 Task: Log work in the project ChainTech for the issue 'Integrate a new video recording feature into an existing mobile application to enhance user-generated content and social sharing' spent time as '5w 6d 11h 18m' and remaining time as '6w 5d 12h 5m' and add a flag. Now add the issue to the epic 'IT governance framework implementation'. Log work in the project ChainTech for the issue 'Develop a new tool for automated testing of web application load testing and performance under high traffic conditions' spent time as '2w 6d 12h 32m' and remaining time as '6w 2d 15h 37m' and clone the issue. Now add the issue to the epic 'Cloud disaster recovery'
Action: Mouse moved to (189, 51)
Screenshot: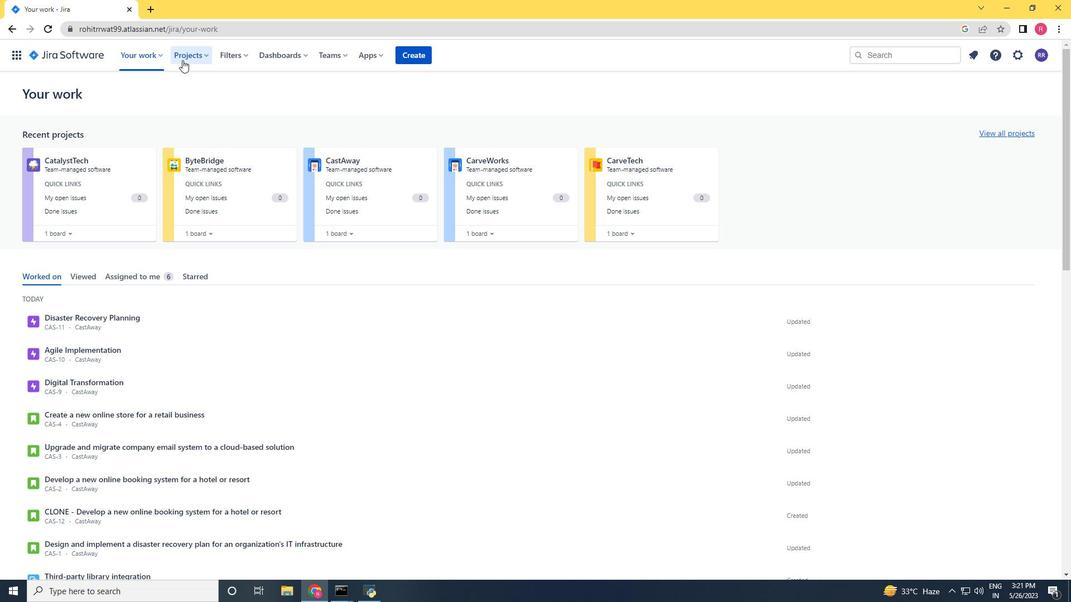 
Action: Mouse pressed left at (189, 51)
Screenshot: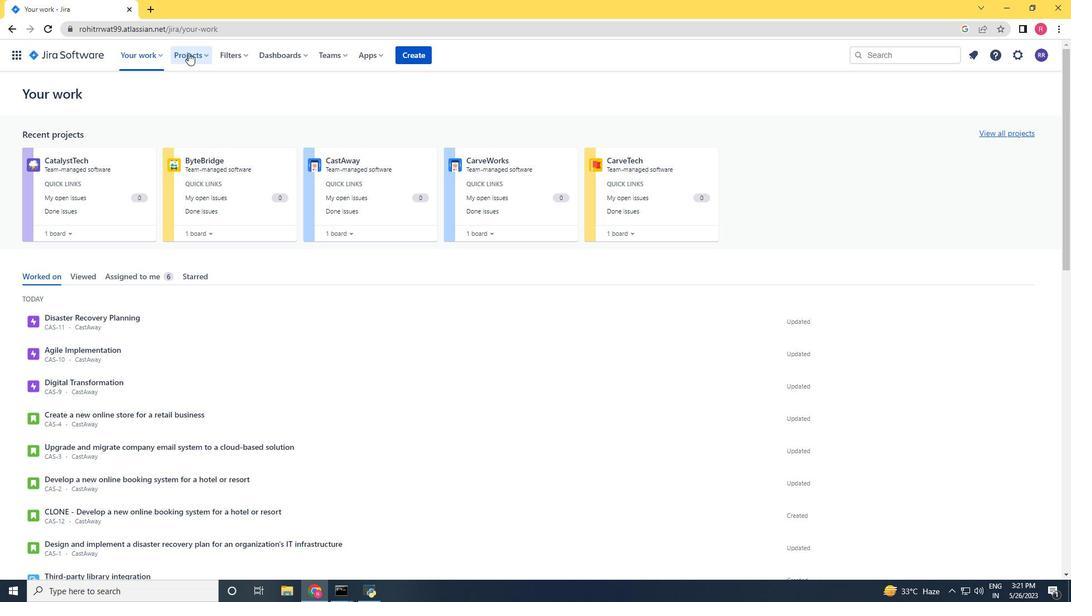 
Action: Mouse moved to (207, 98)
Screenshot: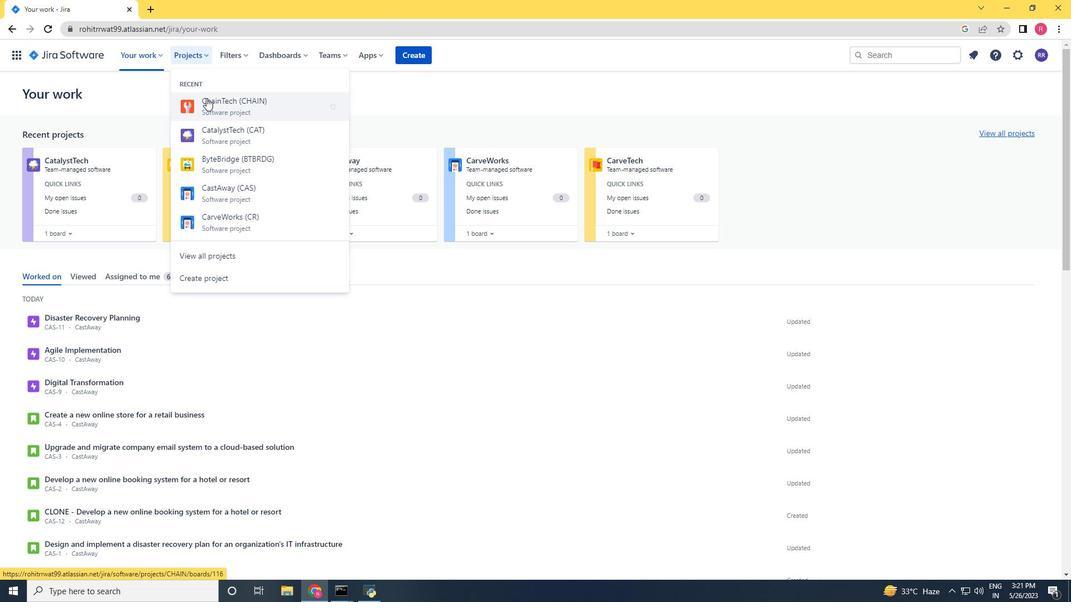 
Action: Mouse pressed left at (207, 98)
Screenshot: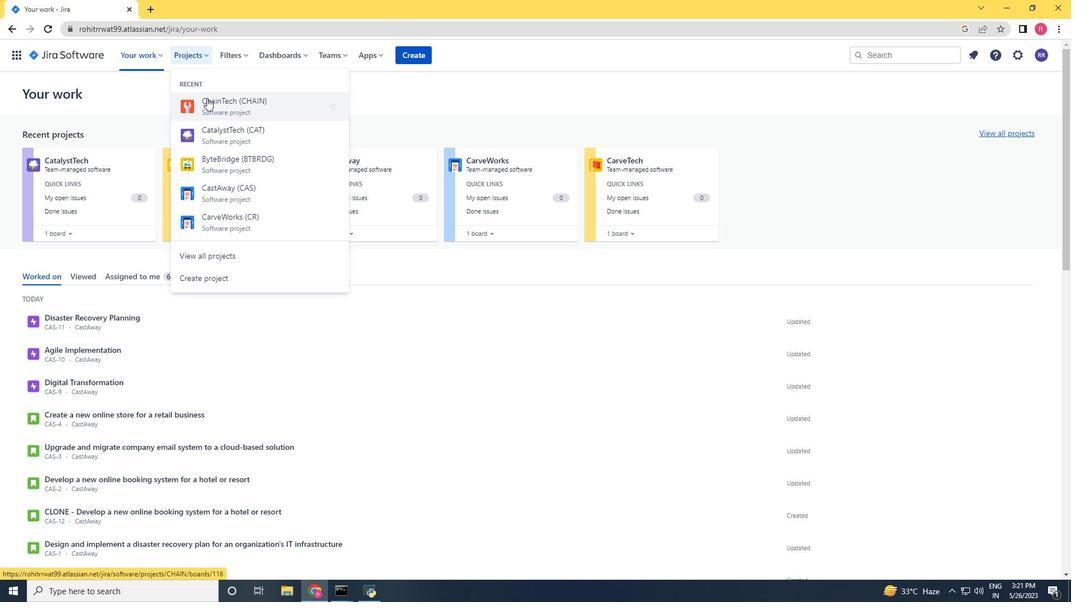 
Action: Mouse moved to (58, 169)
Screenshot: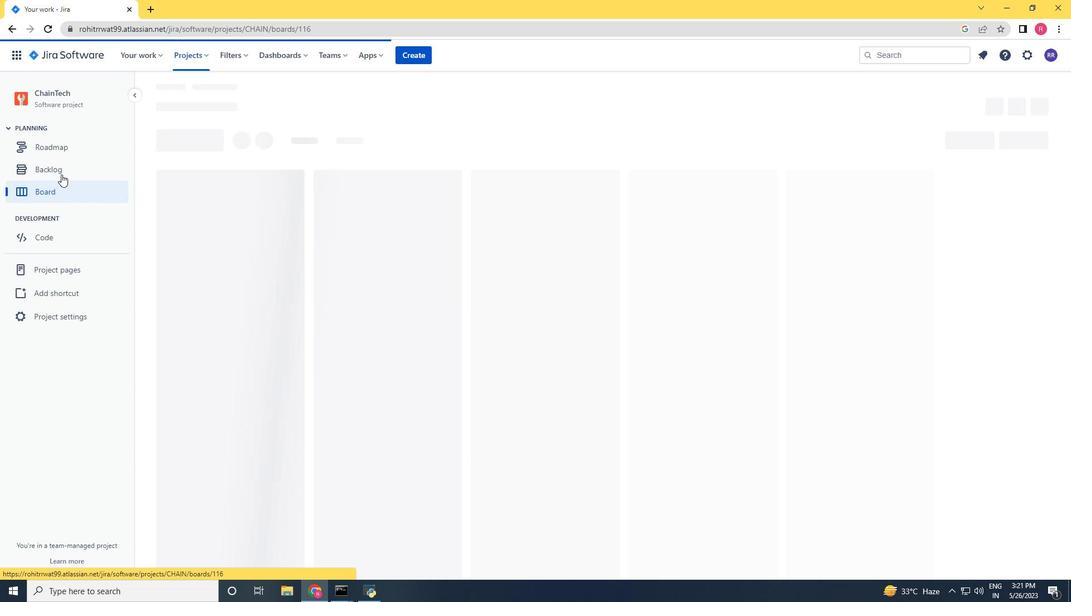
Action: Mouse pressed left at (58, 169)
Screenshot: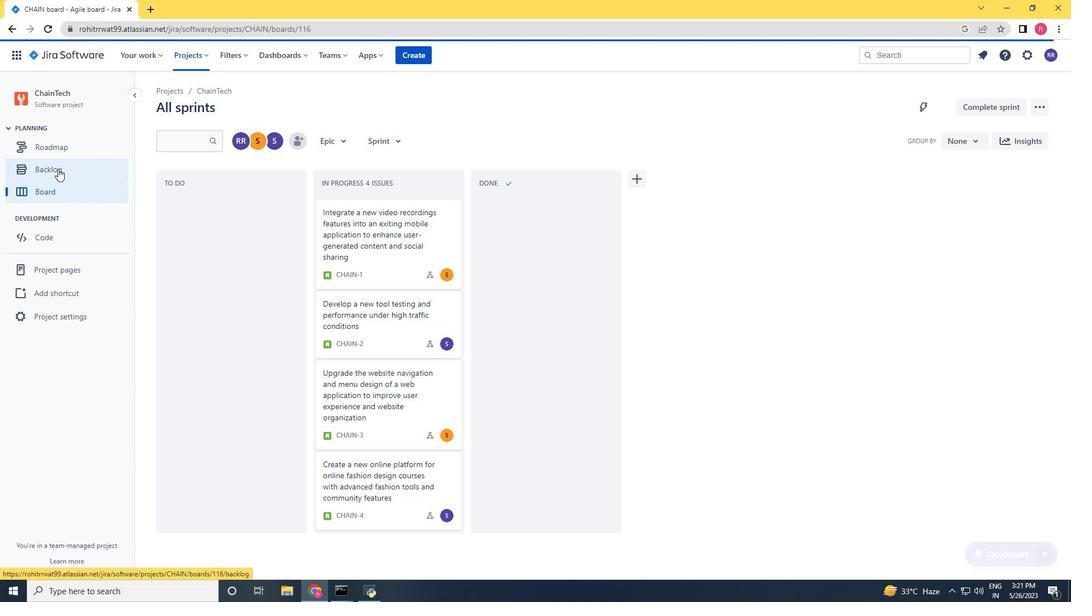 
Action: Mouse moved to (888, 198)
Screenshot: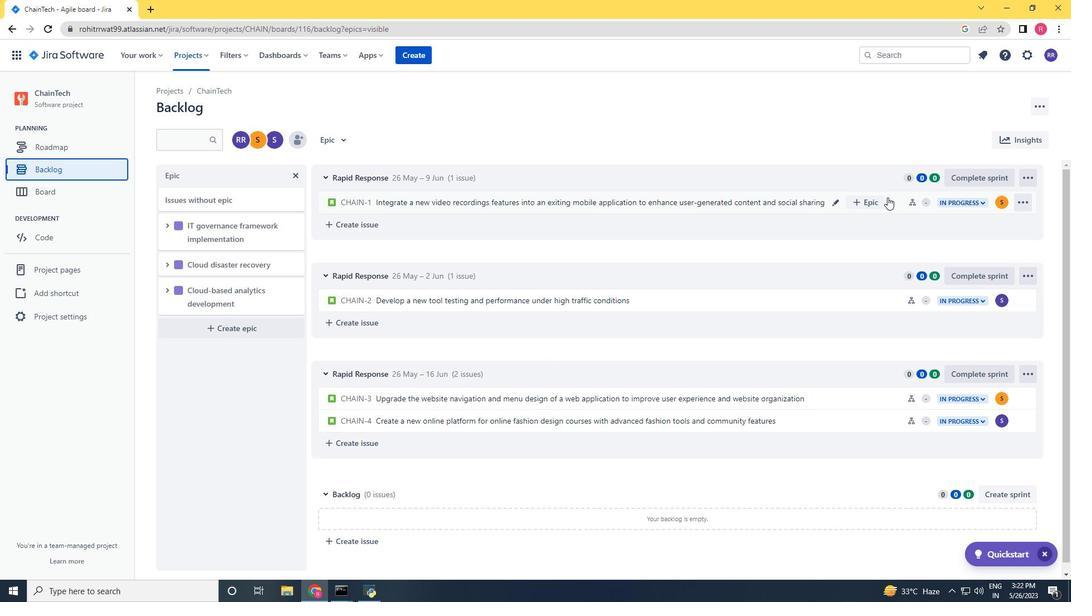 
Action: Mouse pressed left at (888, 198)
Screenshot: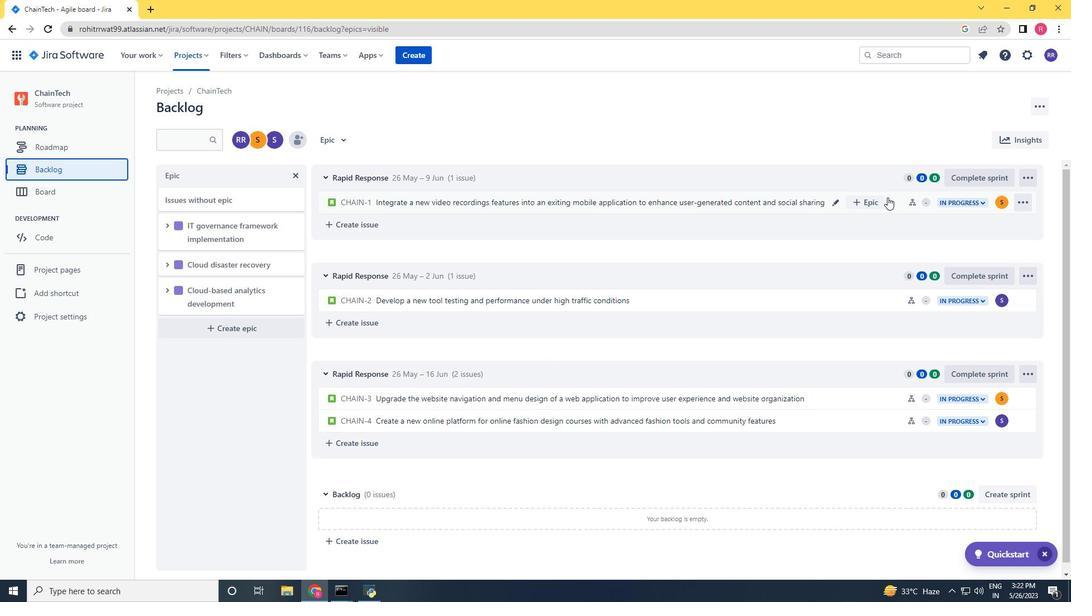 
Action: Mouse moved to (987, 315)
Screenshot: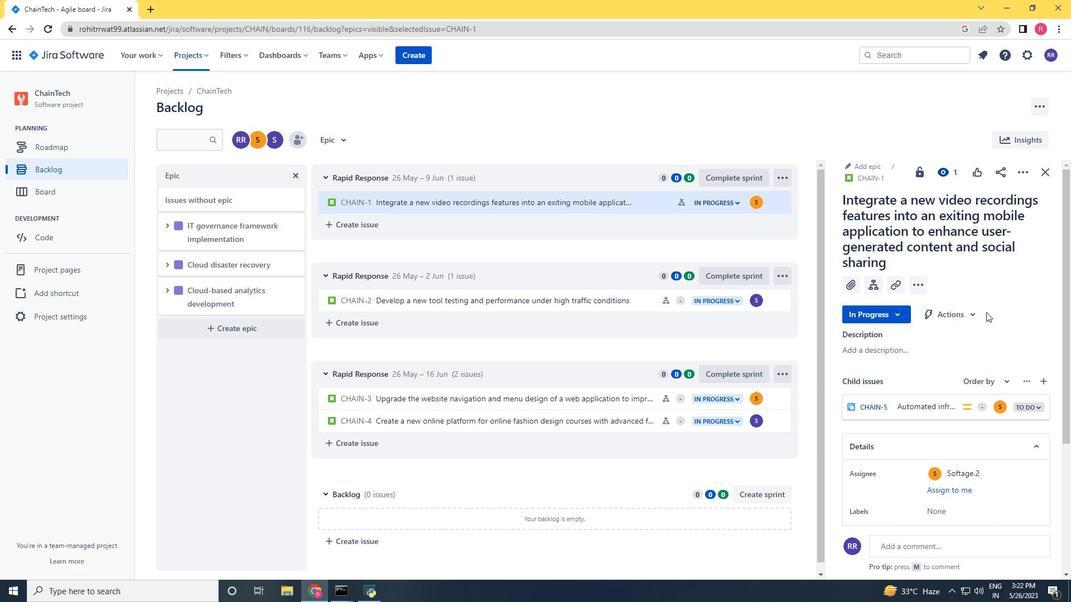 
Action: Mouse scrolled (987, 314) with delta (0, 0)
Screenshot: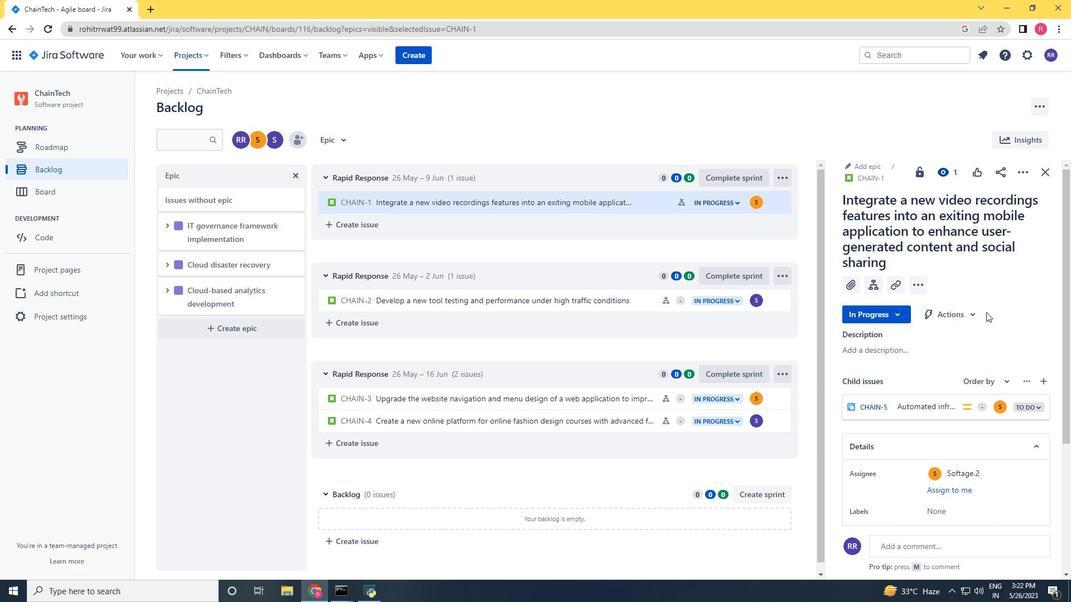 
Action: Mouse moved to (987, 316)
Screenshot: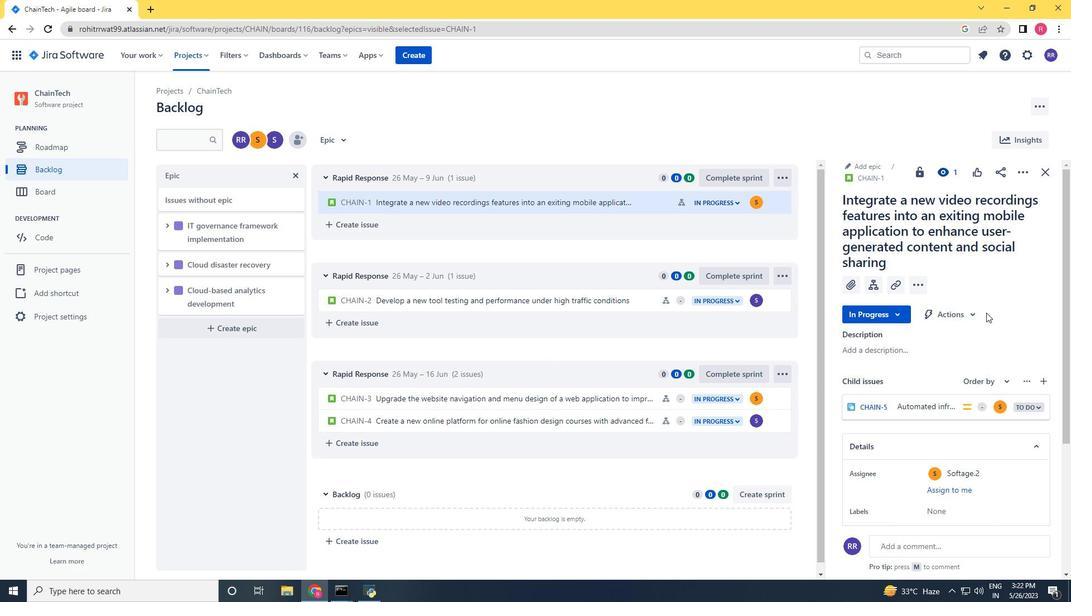 
Action: Mouse scrolled (987, 315) with delta (0, 0)
Screenshot: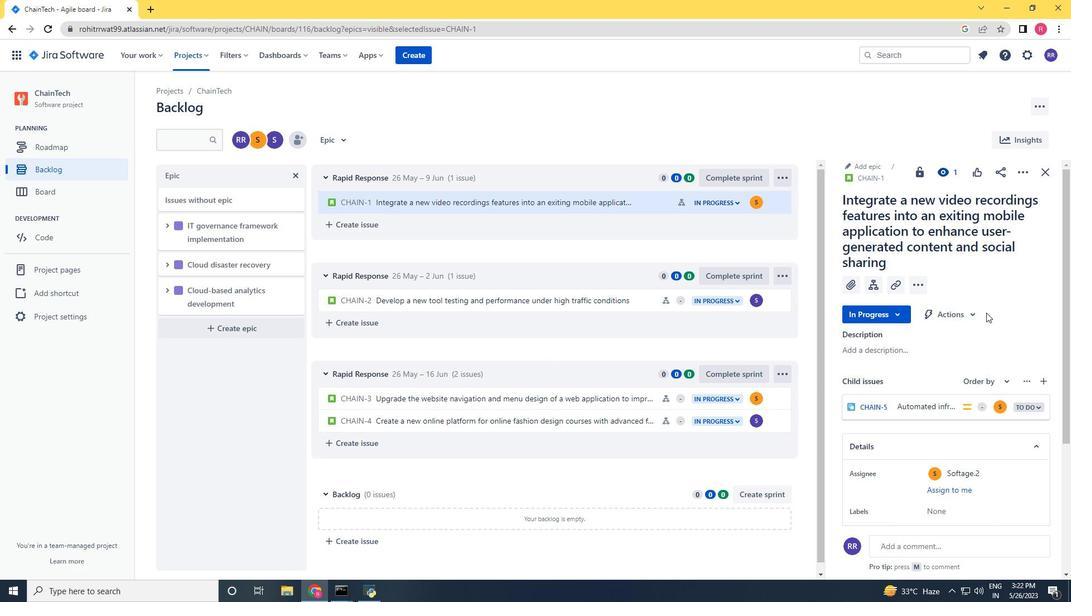 
Action: Mouse scrolled (987, 315) with delta (0, 0)
Screenshot: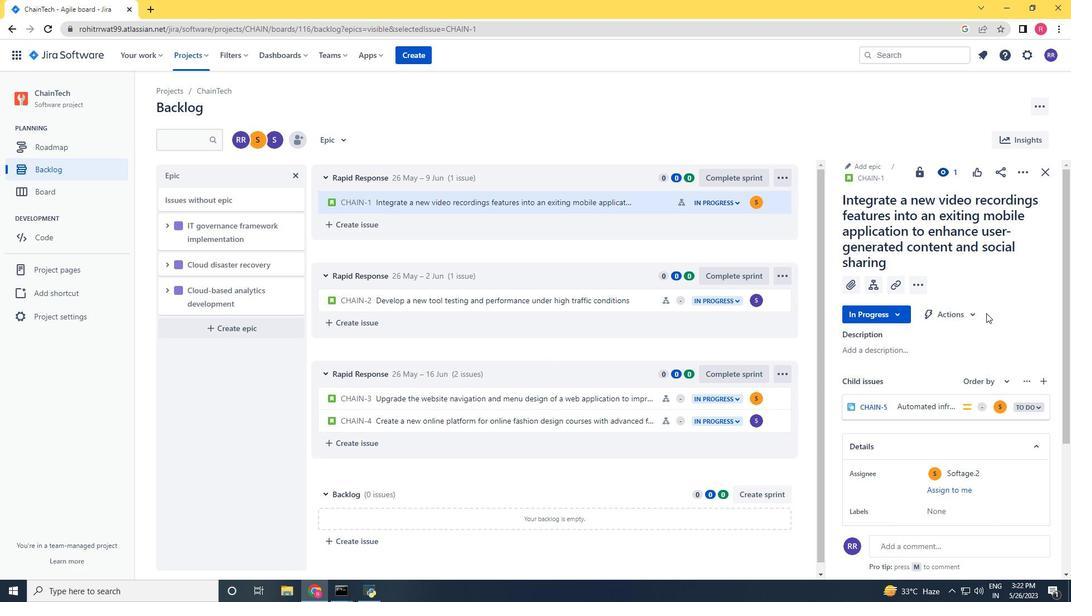 
Action: Mouse scrolled (987, 315) with delta (0, 0)
Screenshot: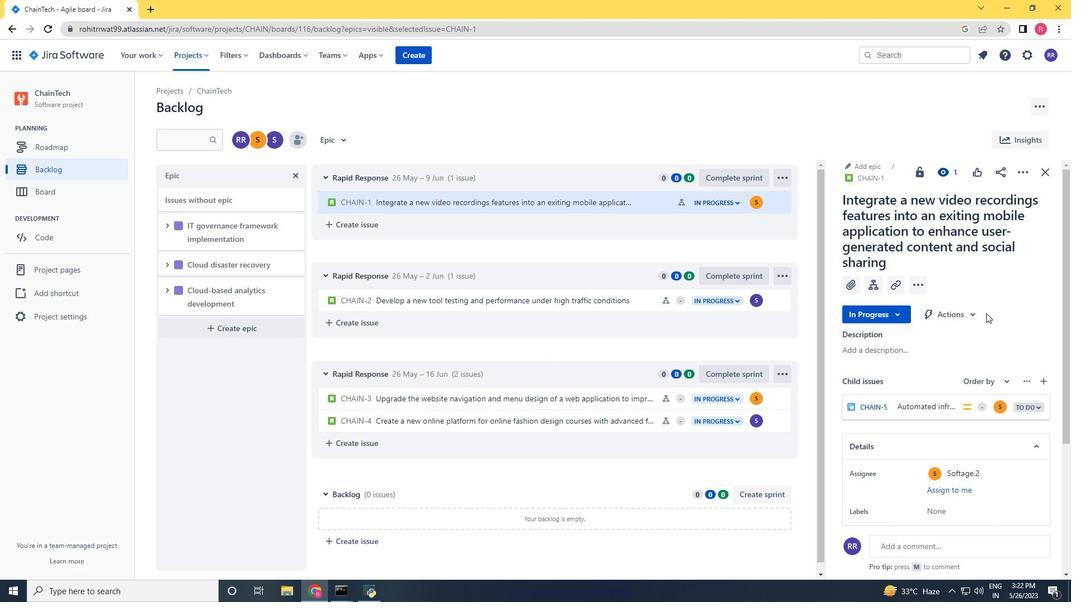 
Action: Mouse scrolled (987, 315) with delta (0, 0)
Screenshot: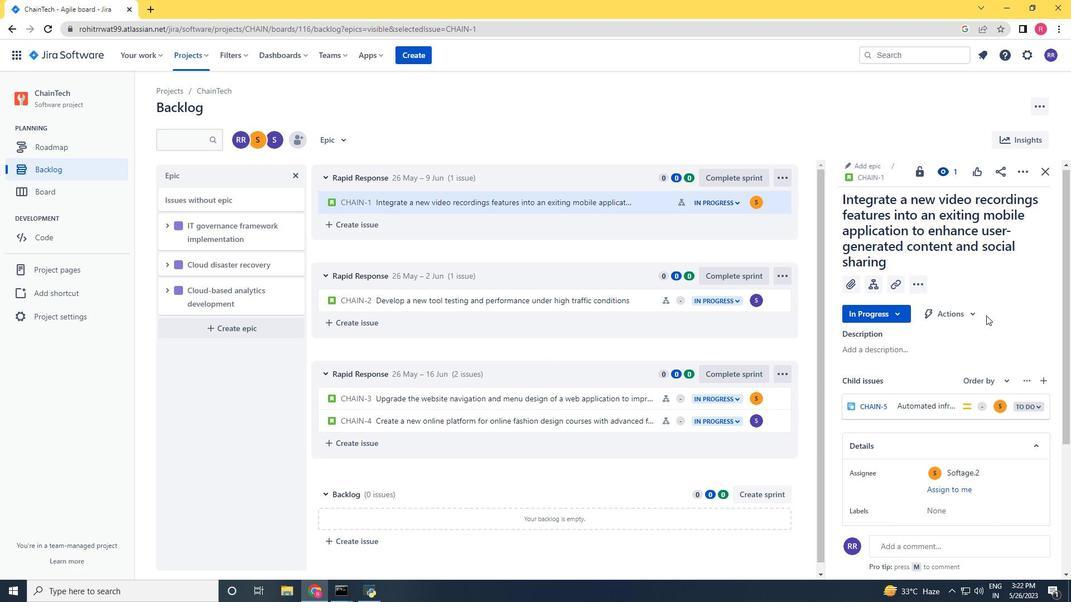 
Action: Mouse moved to (1019, 457)
Screenshot: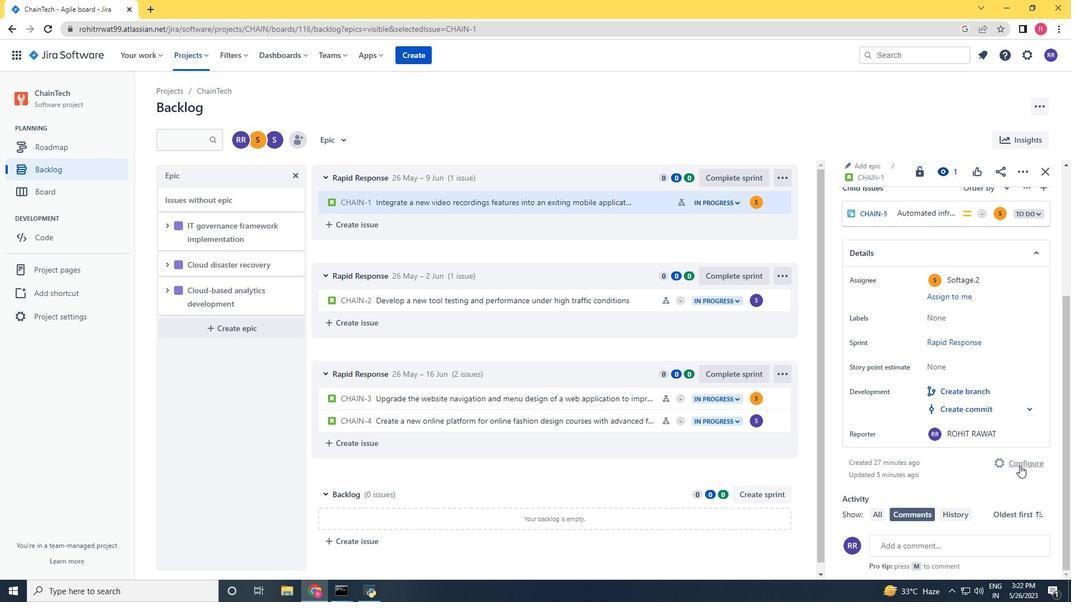 
Action: Mouse pressed left at (1019, 457)
Screenshot: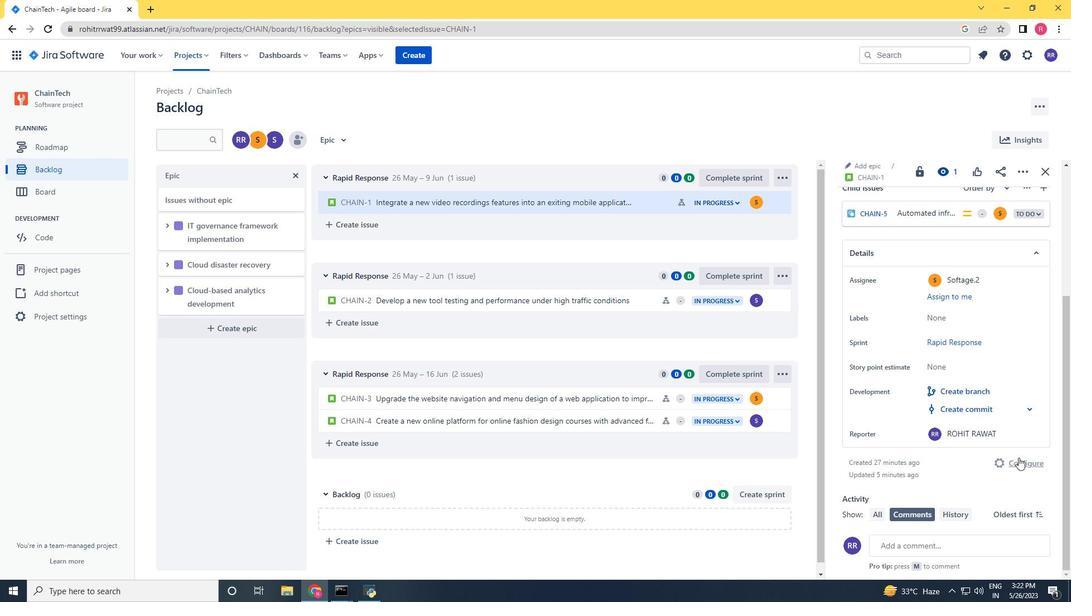 
Action: Mouse moved to (924, 381)
Screenshot: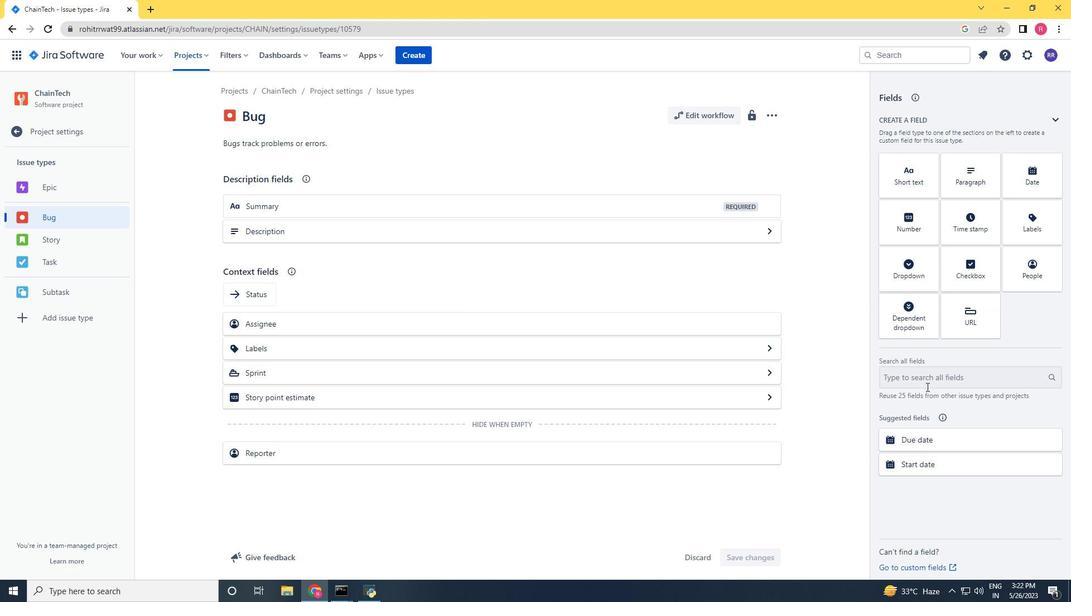 
Action: Mouse pressed left at (924, 381)
Screenshot: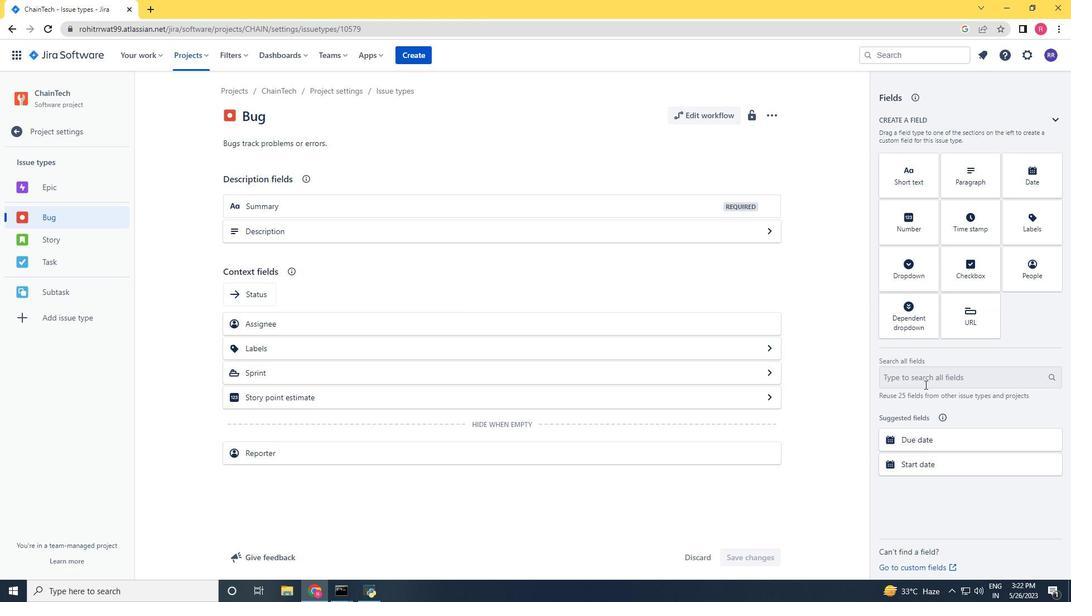
Action: Key pressed time
Screenshot: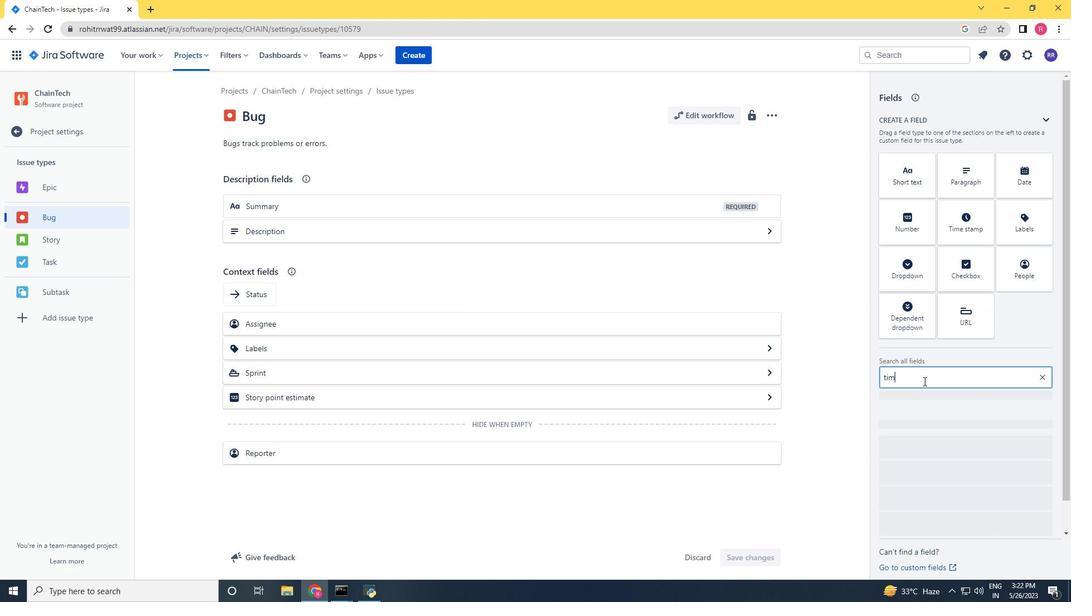
Action: Mouse moved to (973, 444)
Screenshot: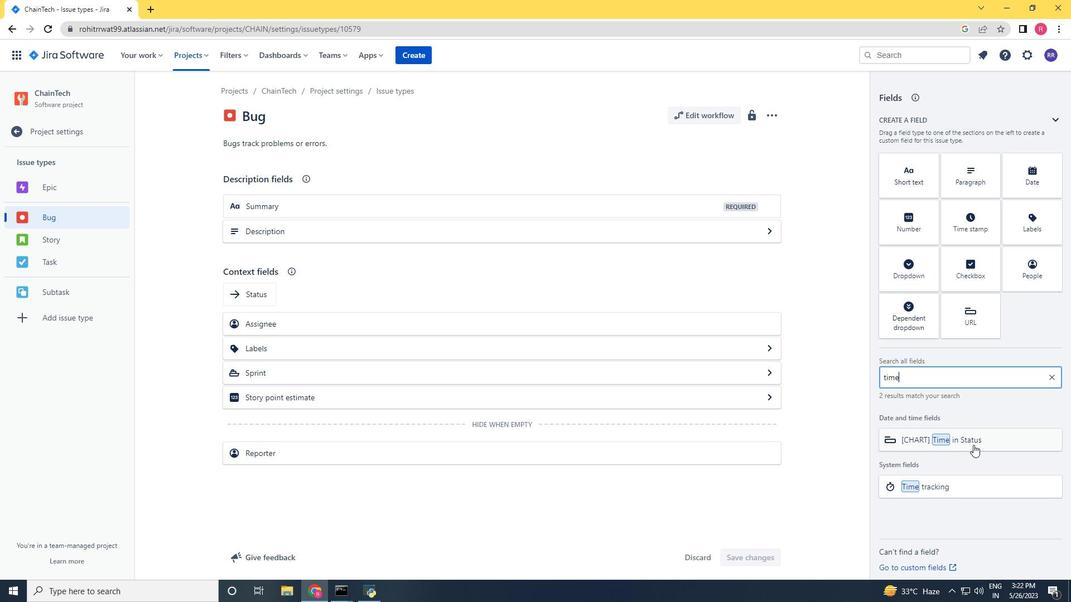 
Action: Mouse pressed left at (973, 444)
Screenshot: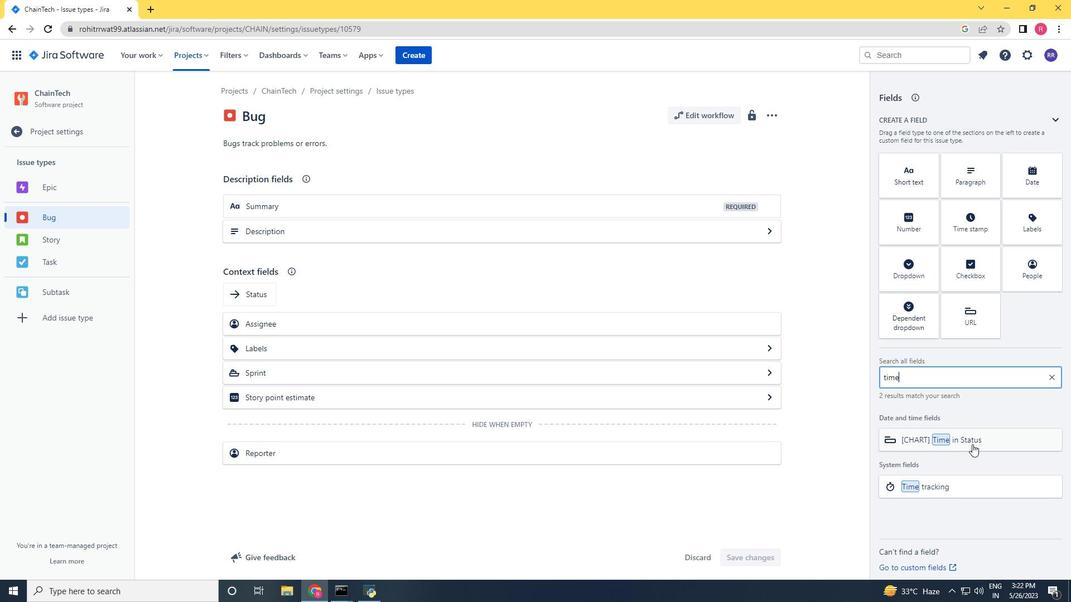
Action: Mouse moved to (914, 442)
Screenshot: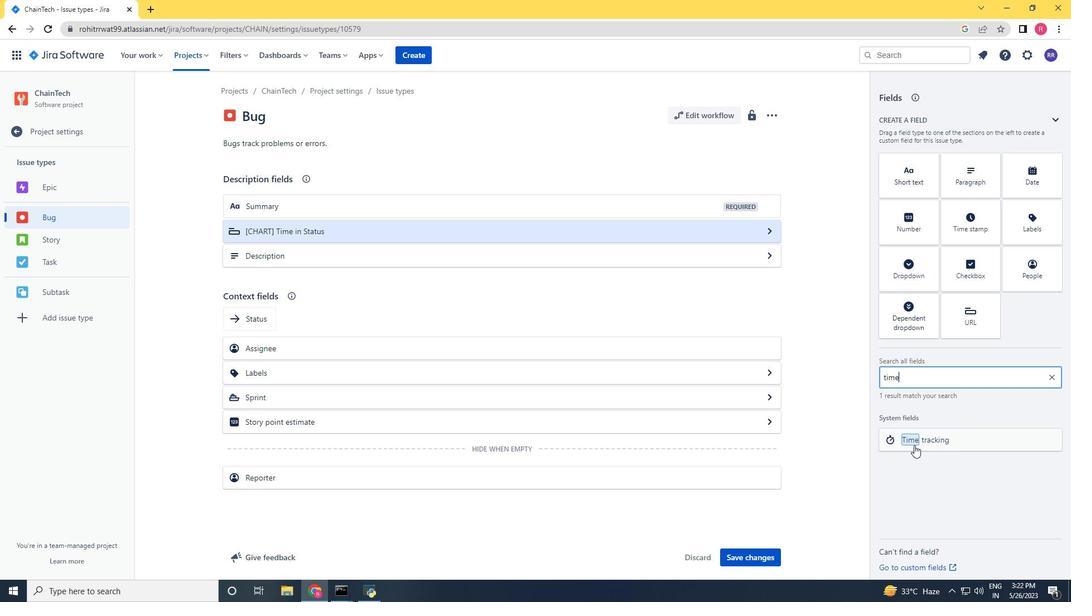 
Action: Mouse pressed left at (914, 442)
Screenshot: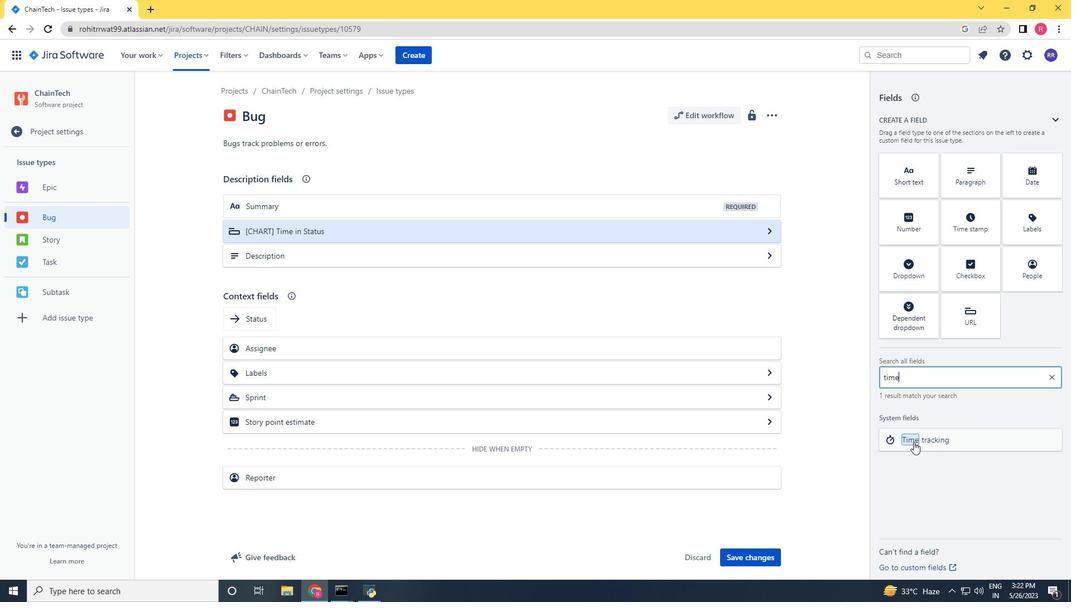 
Action: Mouse moved to (350, 236)
Screenshot: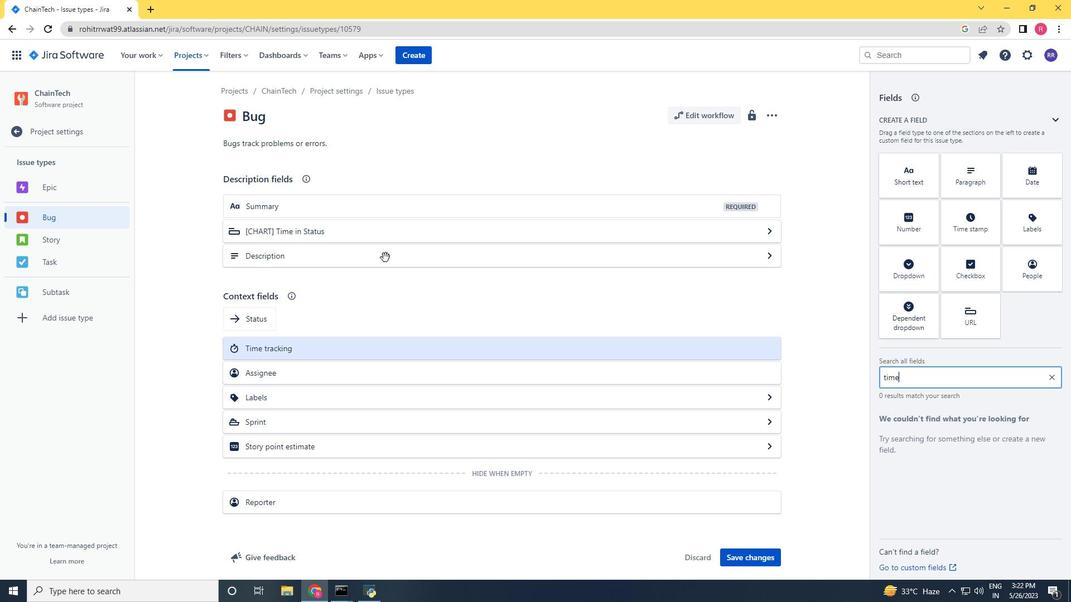 
Action: Mouse pressed left at (350, 236)
Screenshot: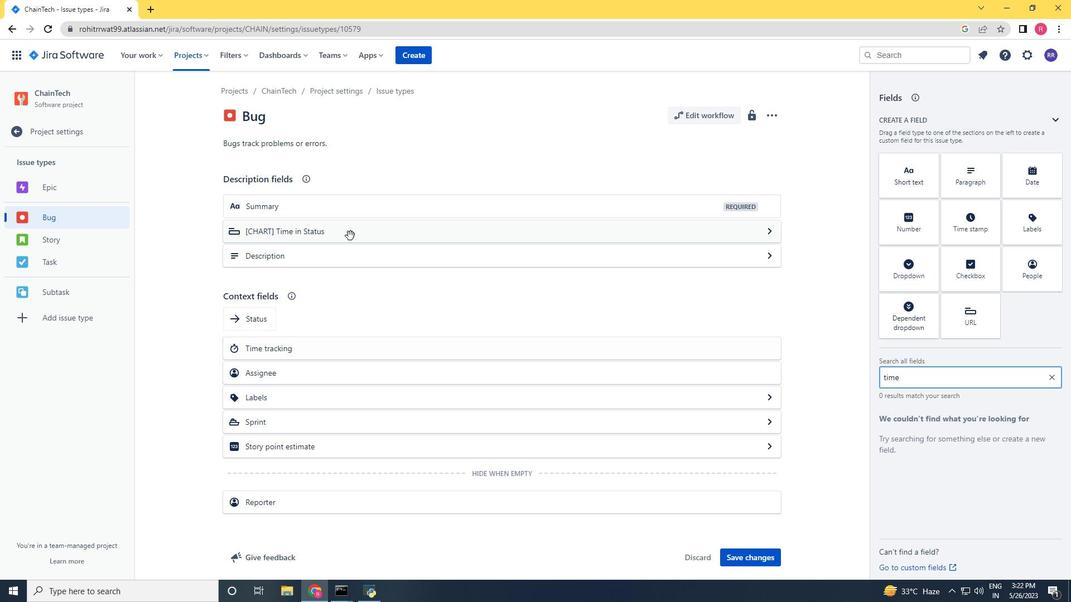 
Action: Mouse moved to (683, 261)
Screenshot: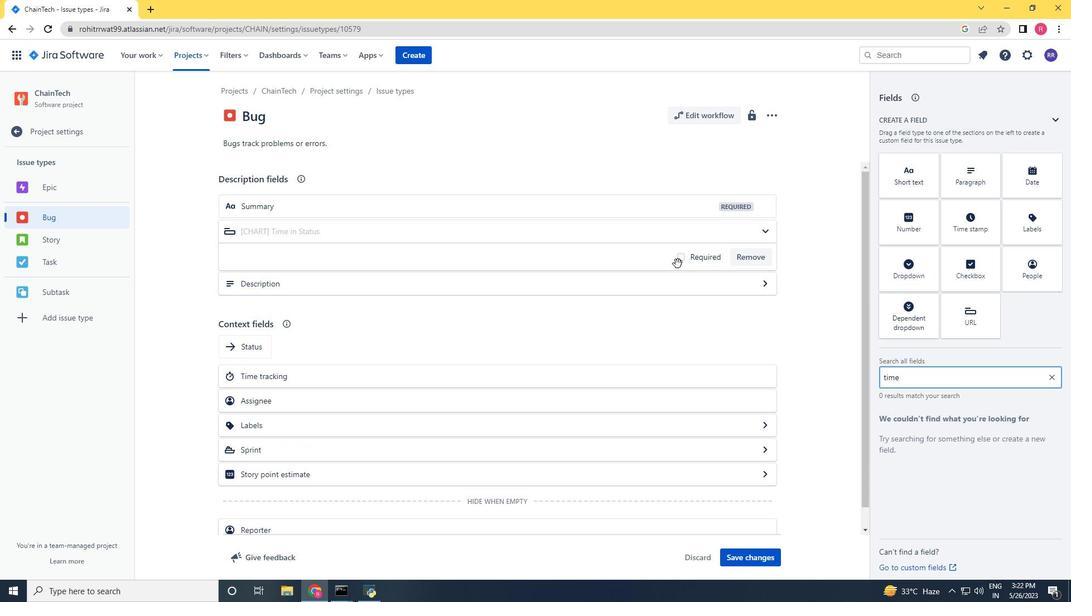 
Action: Mouse pressed left at (683, 261)
Screenshot: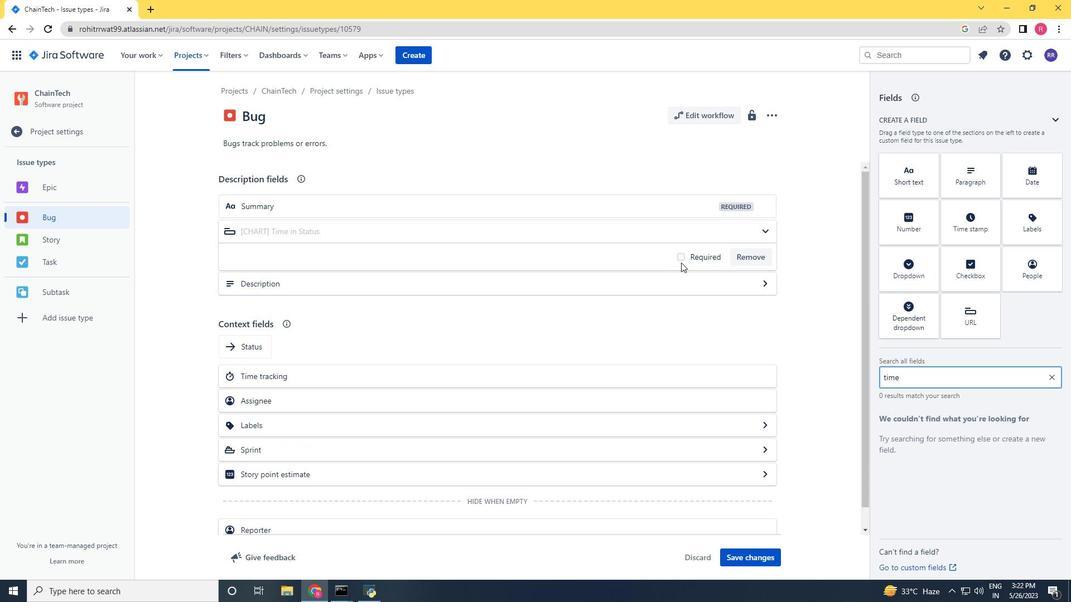 
Action: Mouse moved to (768, 562)
Screenshot: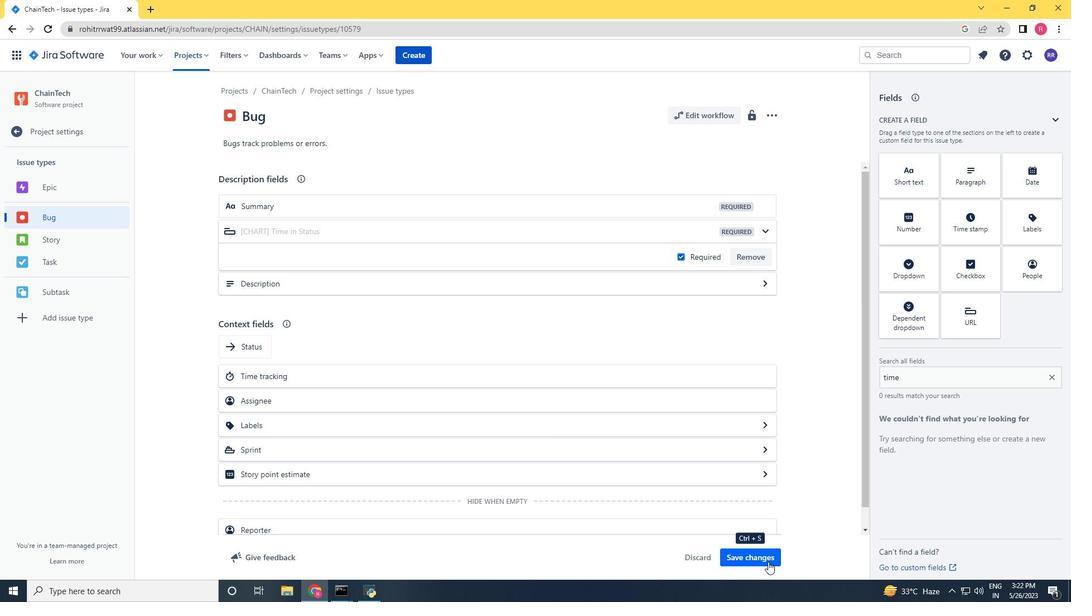 
Action: Mouse pressed left at (768, 562)
Screenshot: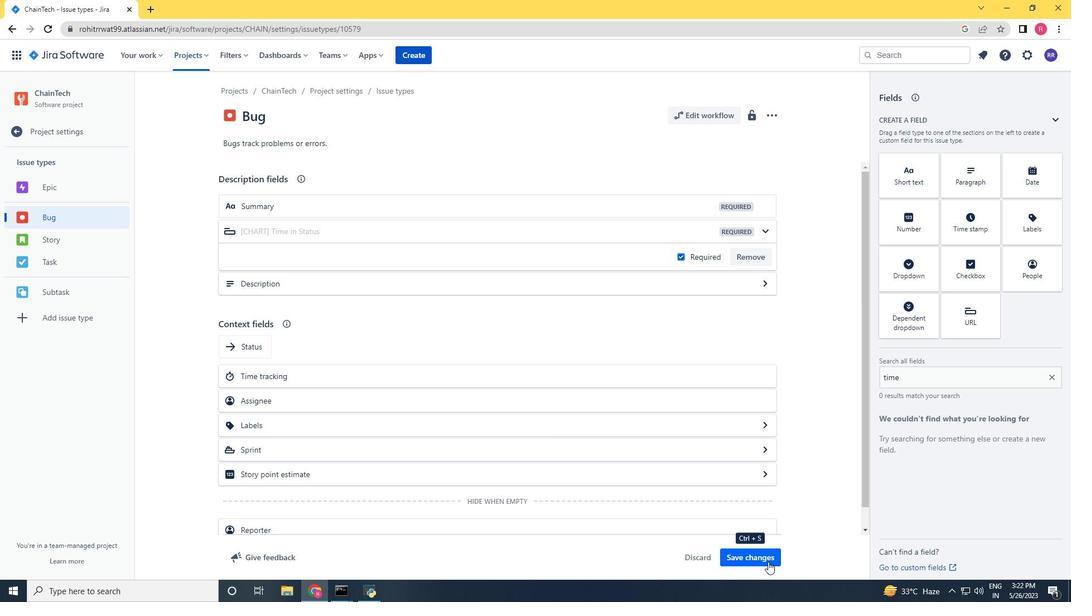 
Action: Mouse moved to (60, 240)
Screenshot: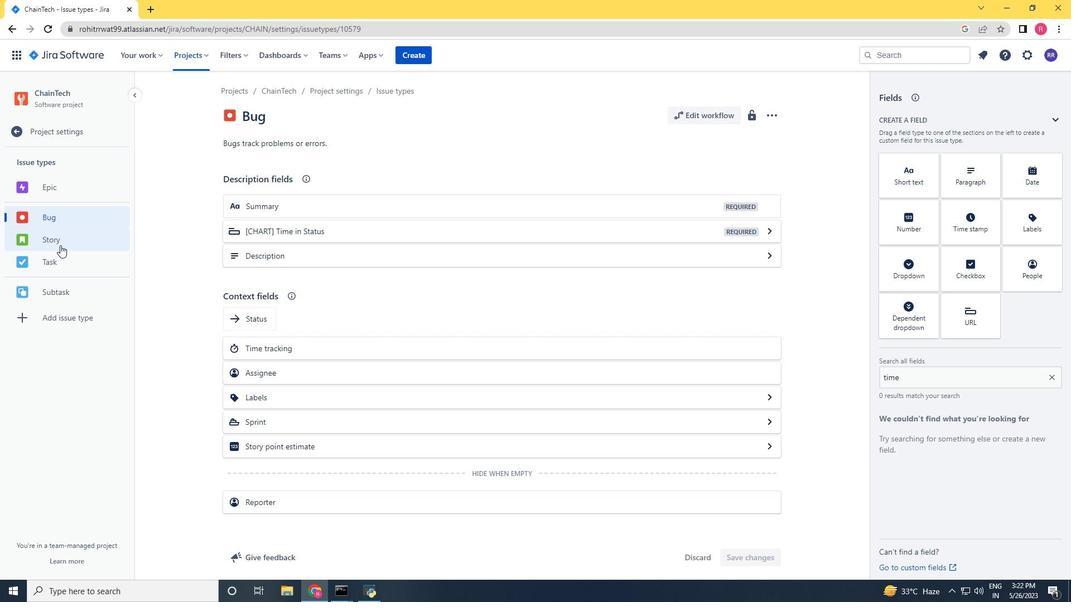 
Action: Mouse pressed left at (60, 240)
Screenshot: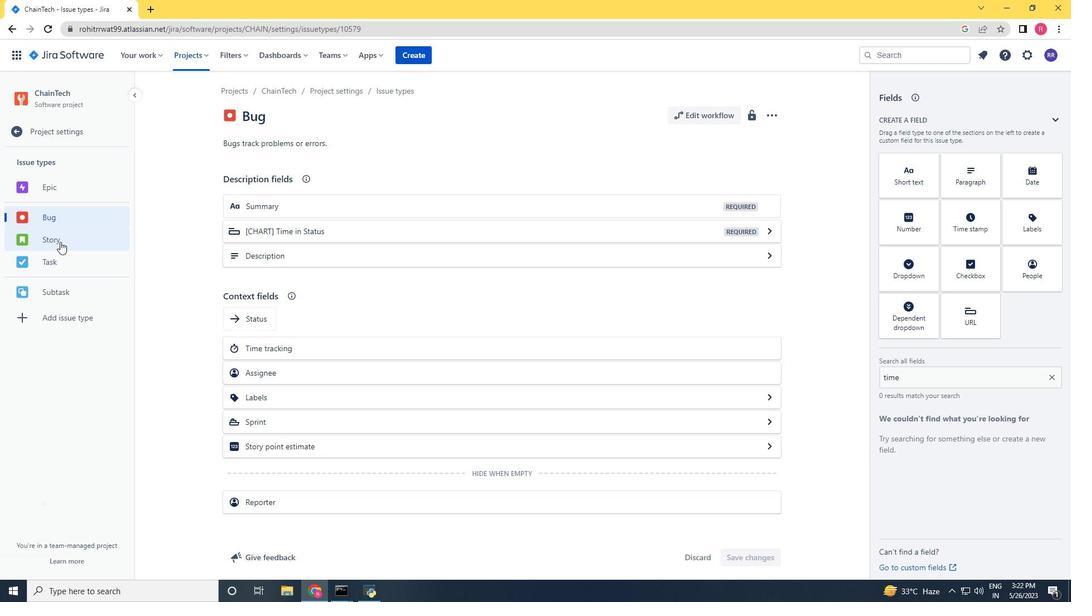 
Action: Mouse moved to (969, 371)
Screenshot: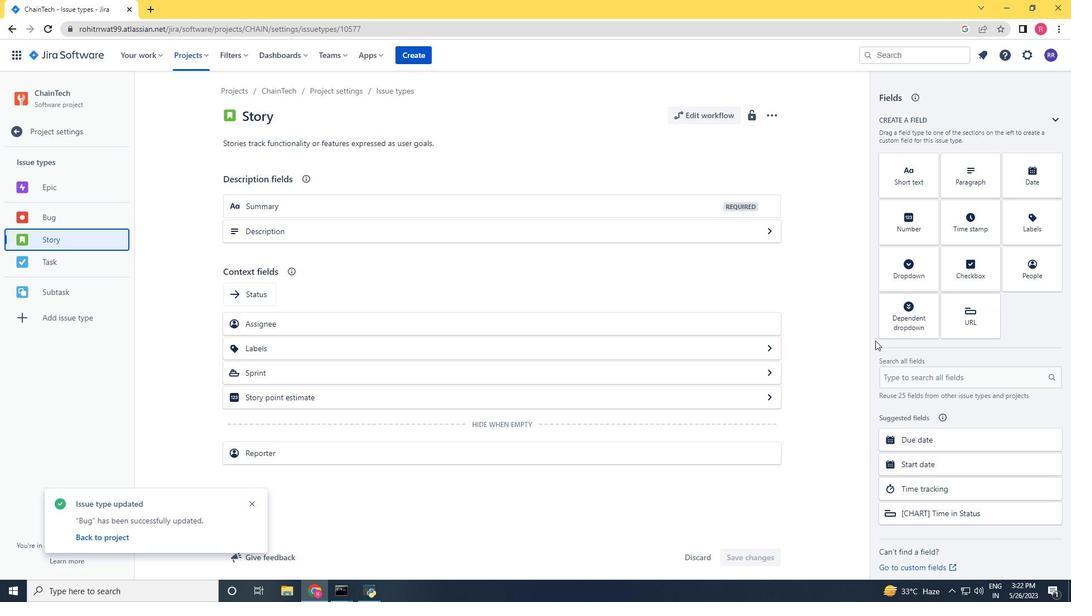 
Action: Mouse pressed left at (969, 371)
Screenshot: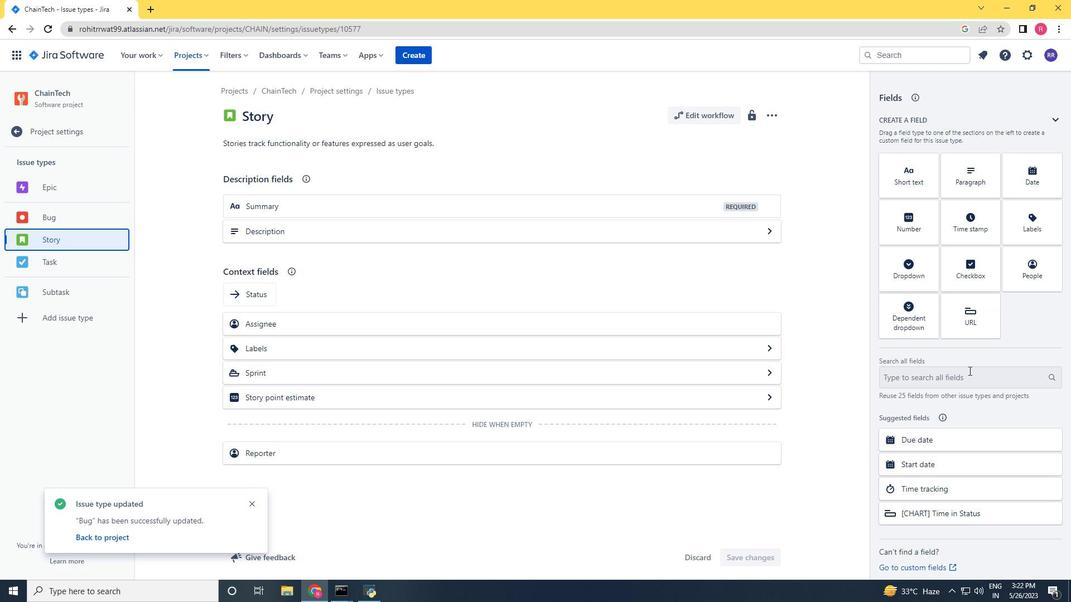 
Action: Key pressed time
Screenshot: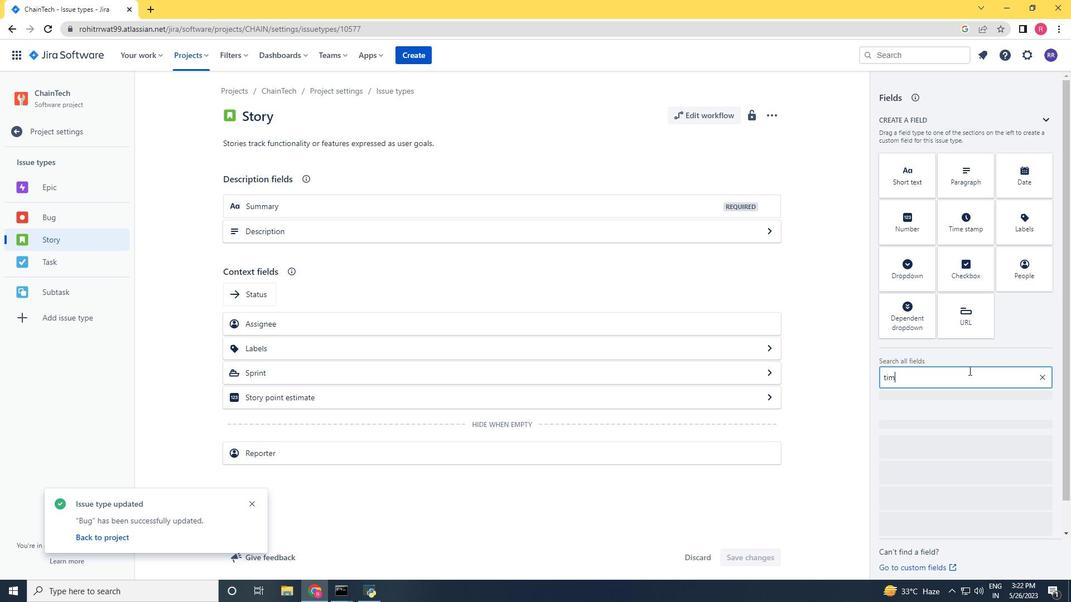 
Action: Mouse moved to (919, 428)
Screenshot: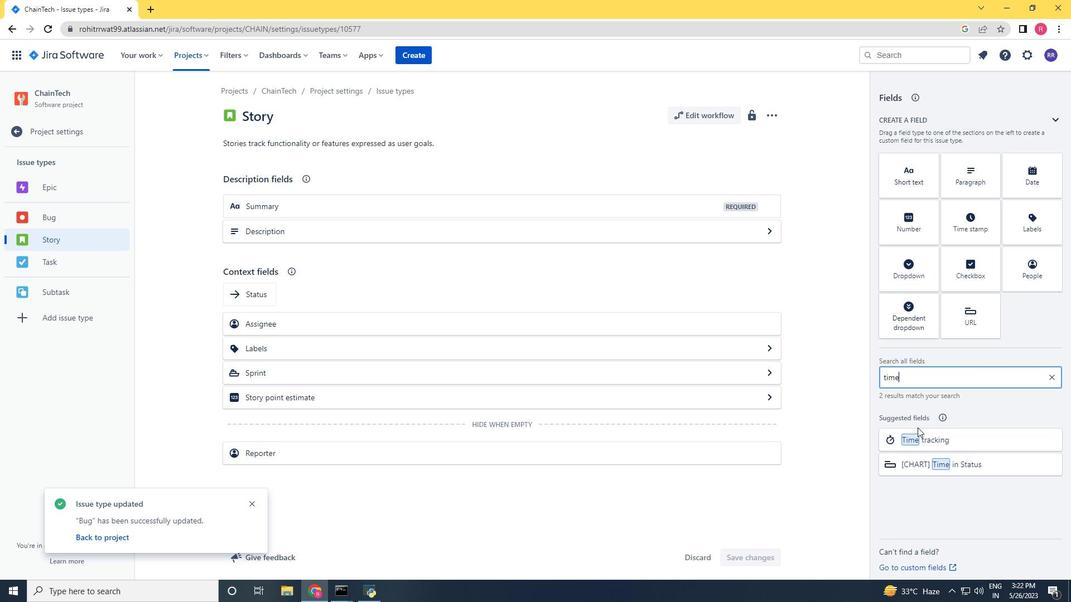 
Action: Mouse pressed left at (919, 428)
Screenshot: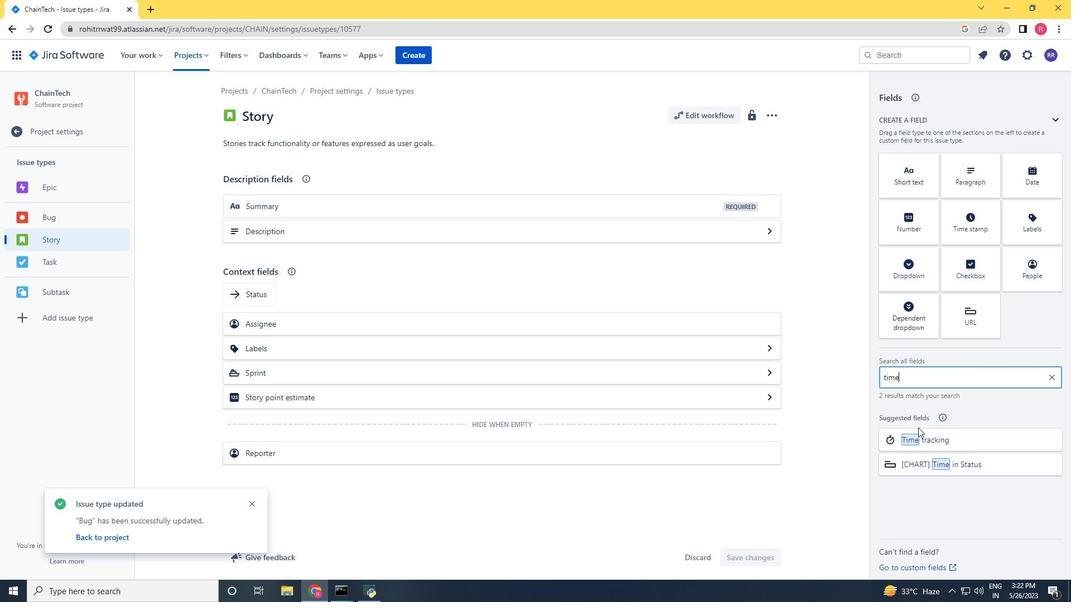 
Action: Mouse moved to (920, 433)
Screenshot: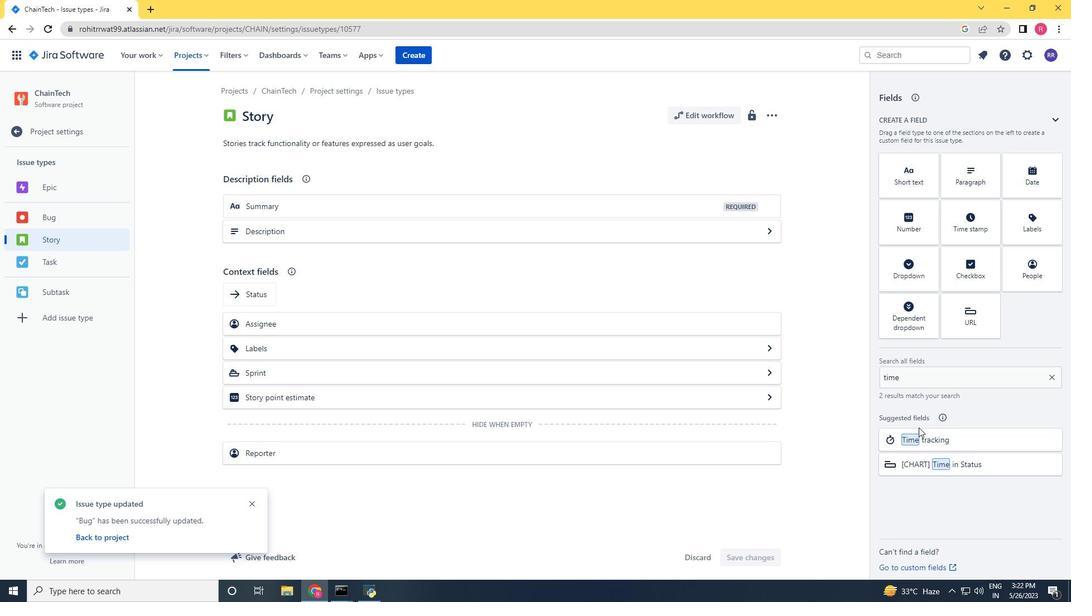 
Action: Mouse pressed left at (920, 433)
Screenshot: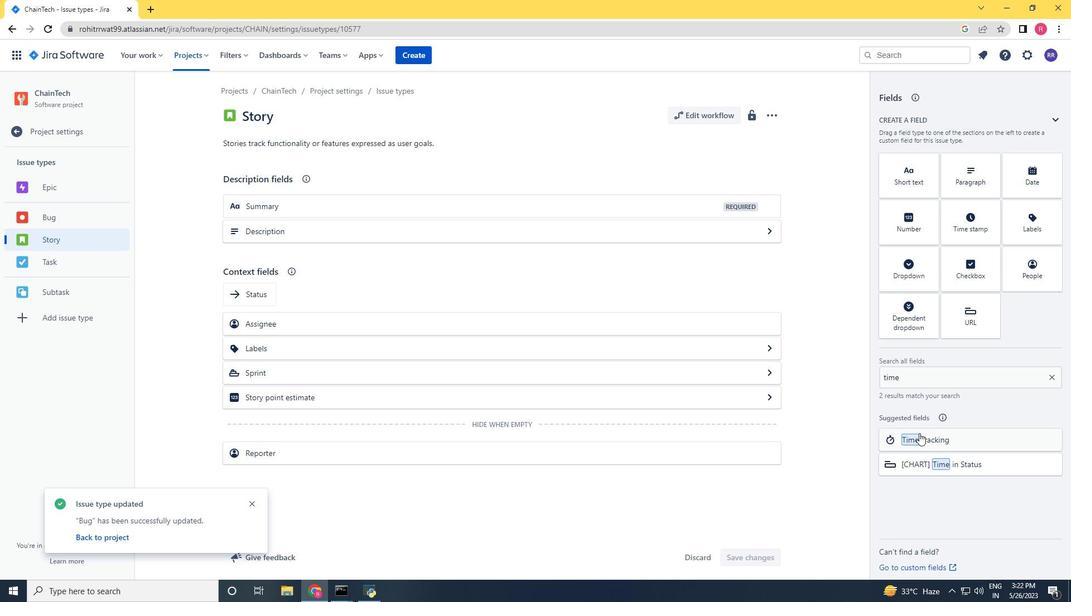 
Action: Mouse moved to (919, 444)
Screenshot: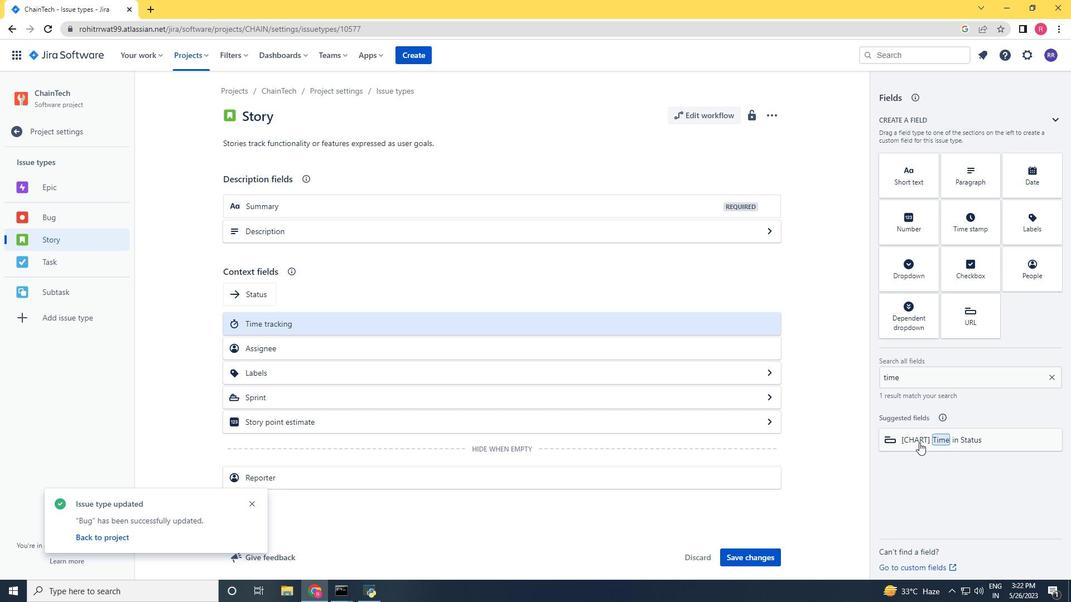 
Action: Mouse pressed left at (919, 444)
Screenshot: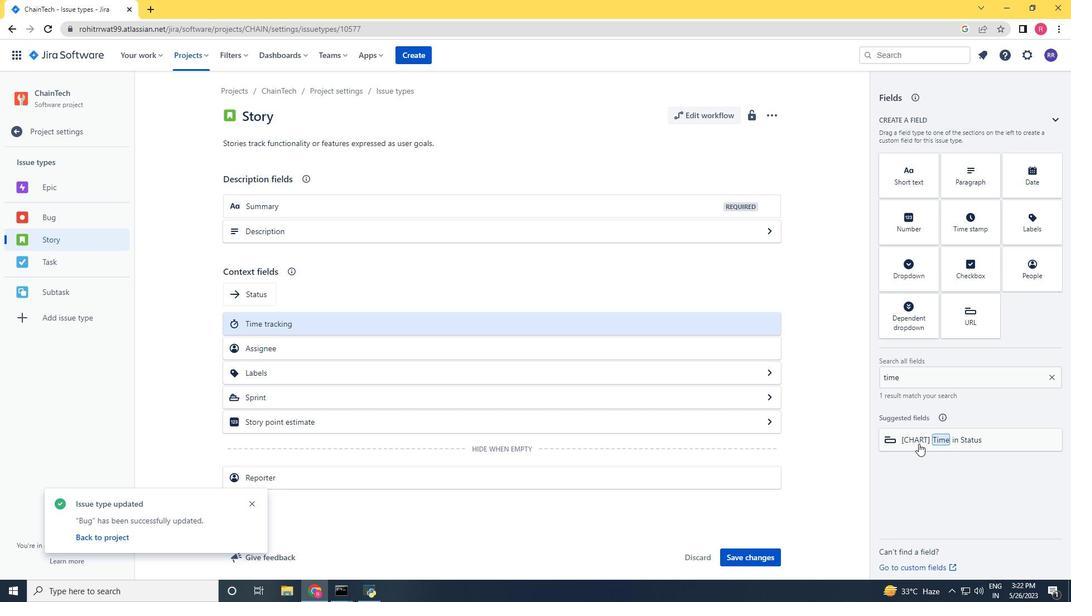 
Action: Mouse moved to (364, 238)
Screenshot: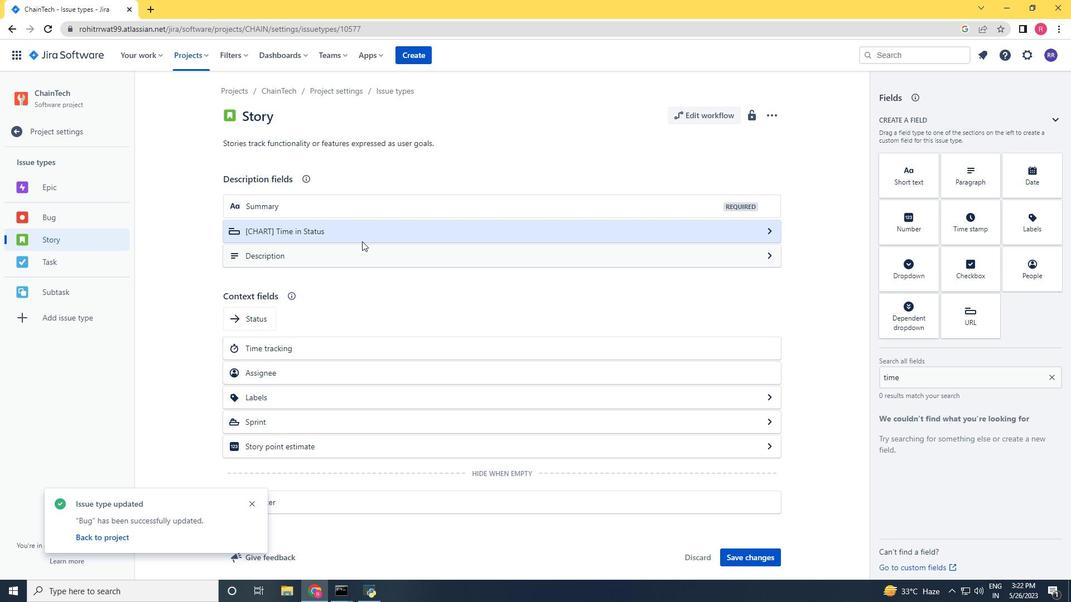 
Action: Mouse pressed left at (364, 238)
Screenshot: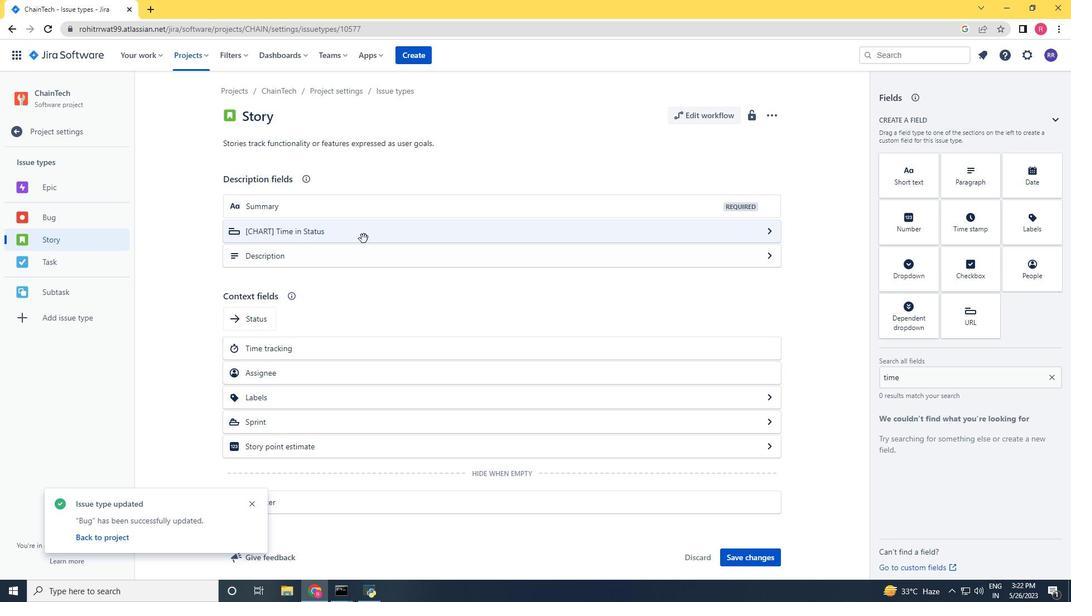
Action: Mouse moved to (692, 257)
Screenshot: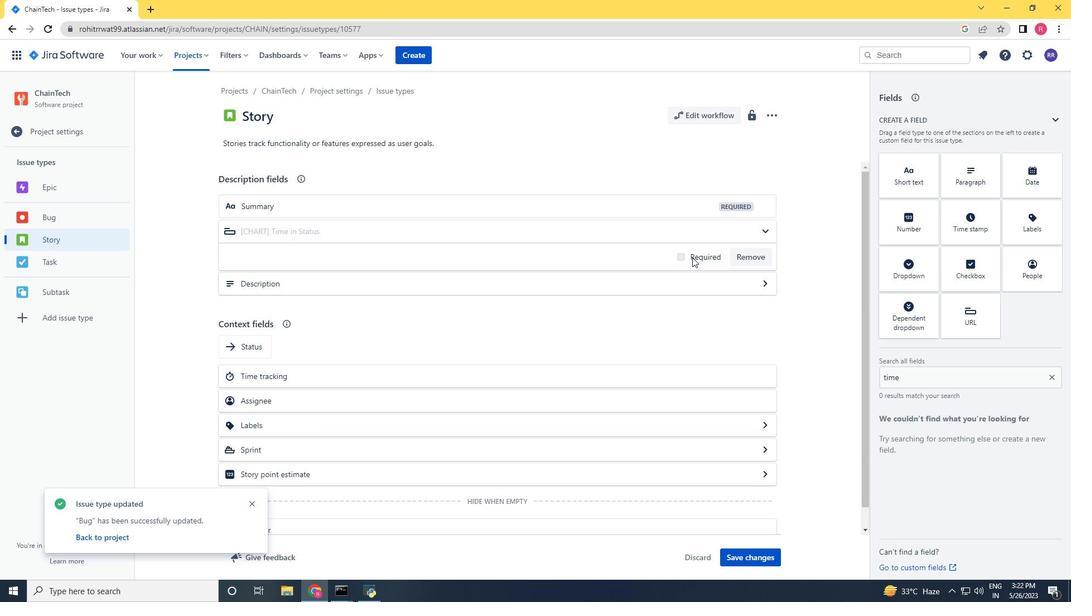 
Action: Mouse pressed left at (692, 257)
Screenshot: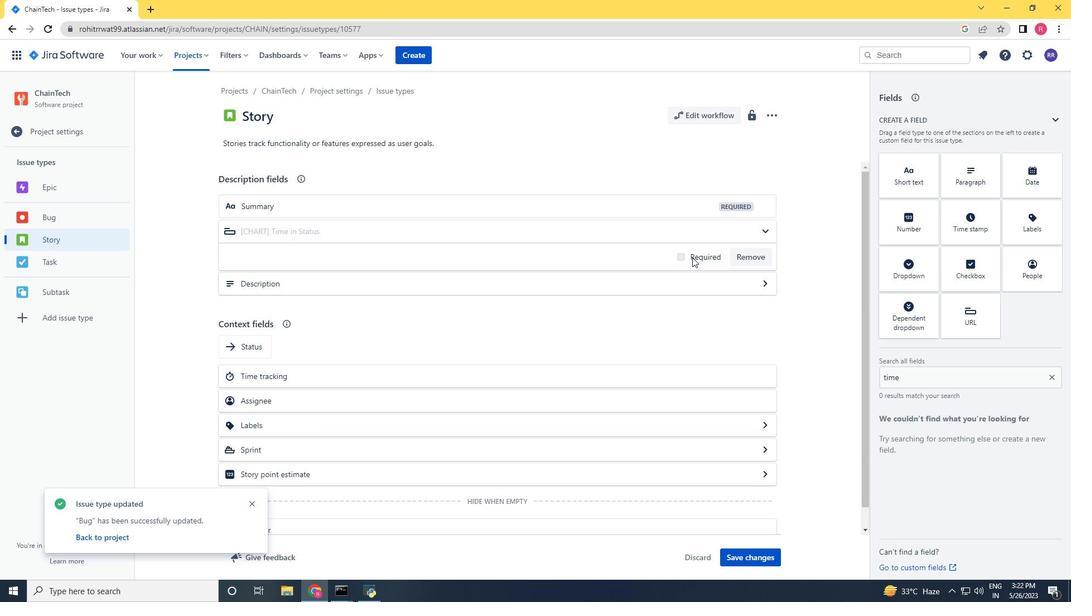 
Action: Mouse moved to (748, 561)
Screenshot: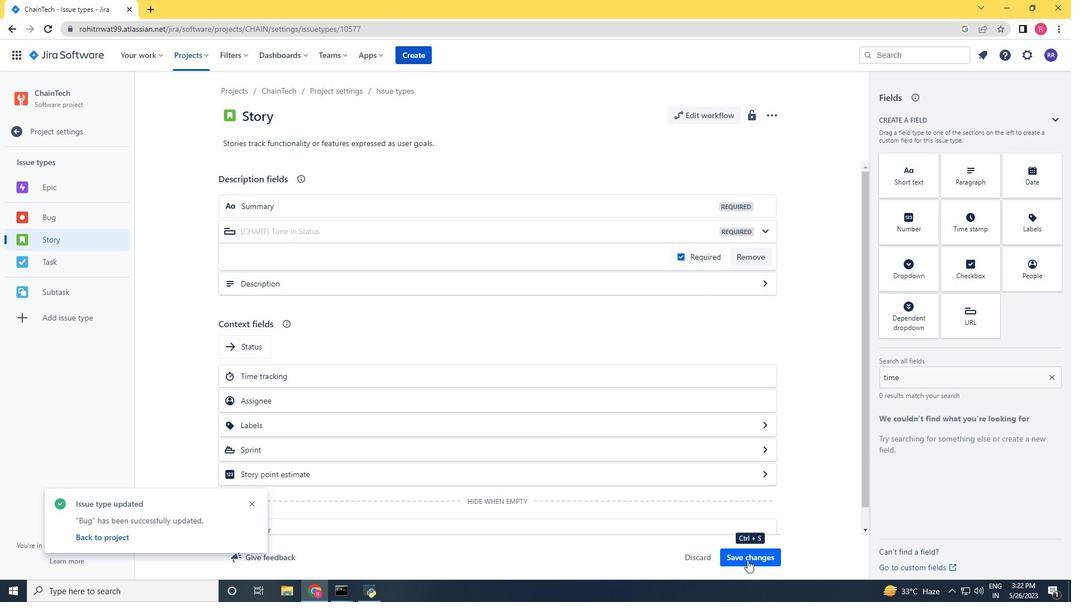 
Action: Mouse pressed left at (748, 561)
Screenshot: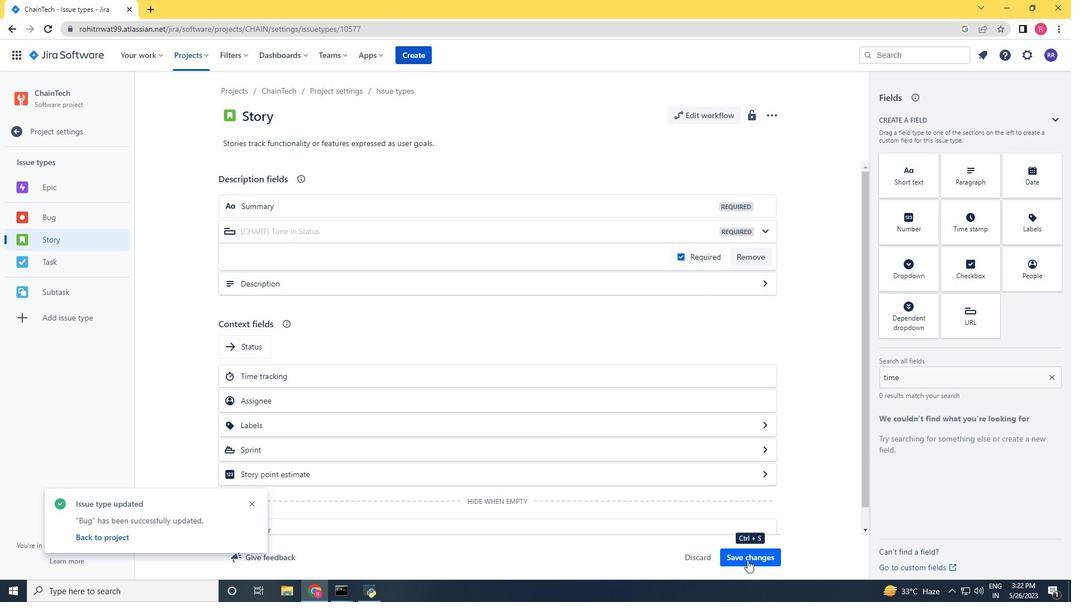 
Action: Mouse moved to (49, 136)
Screenshot: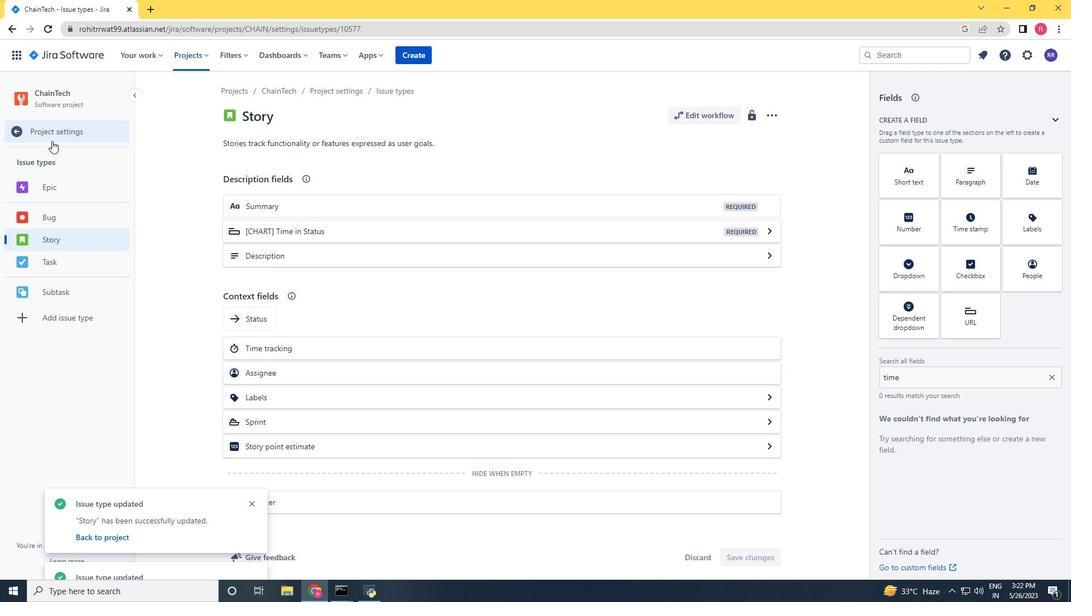 
Action: Mouse pressed left at (49, 136)
Screenshot: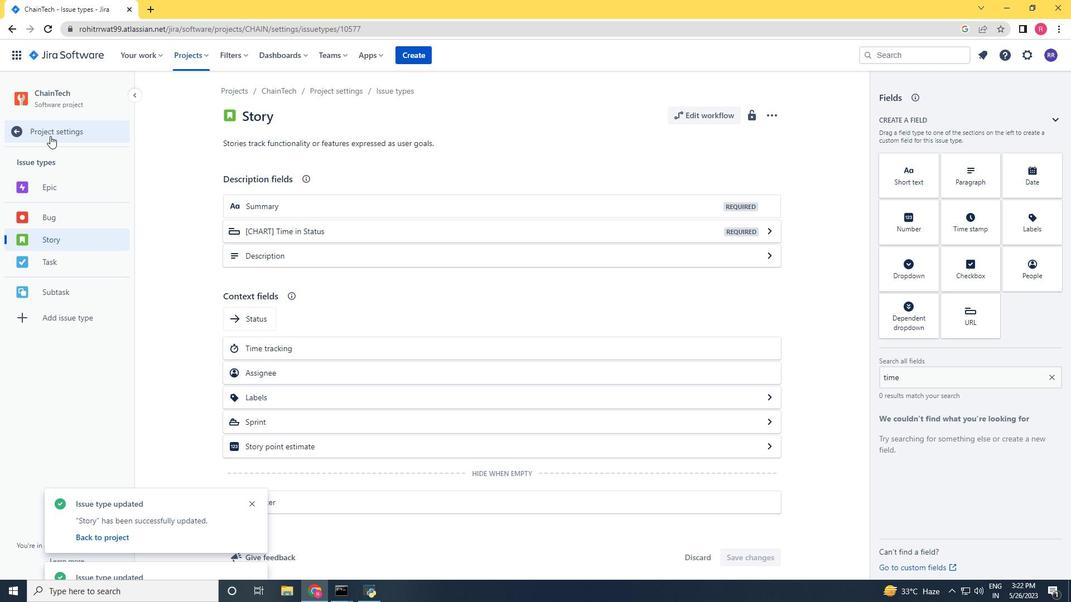 
Action: Mouse moved to (254, 502)
Screenshot: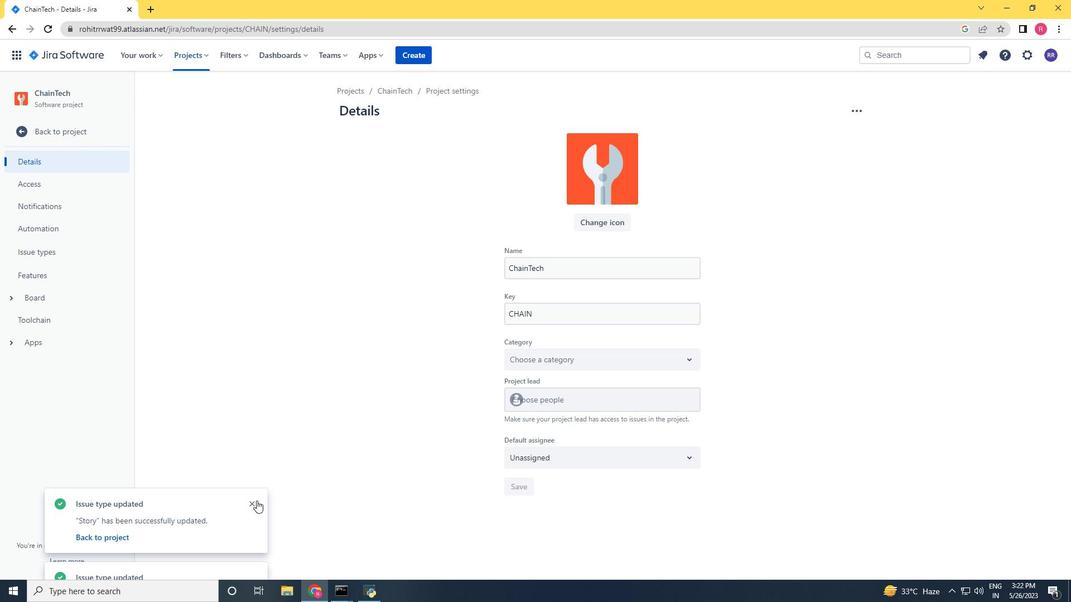
Action: Mouse pressed left at (254, 502)
Screenshot: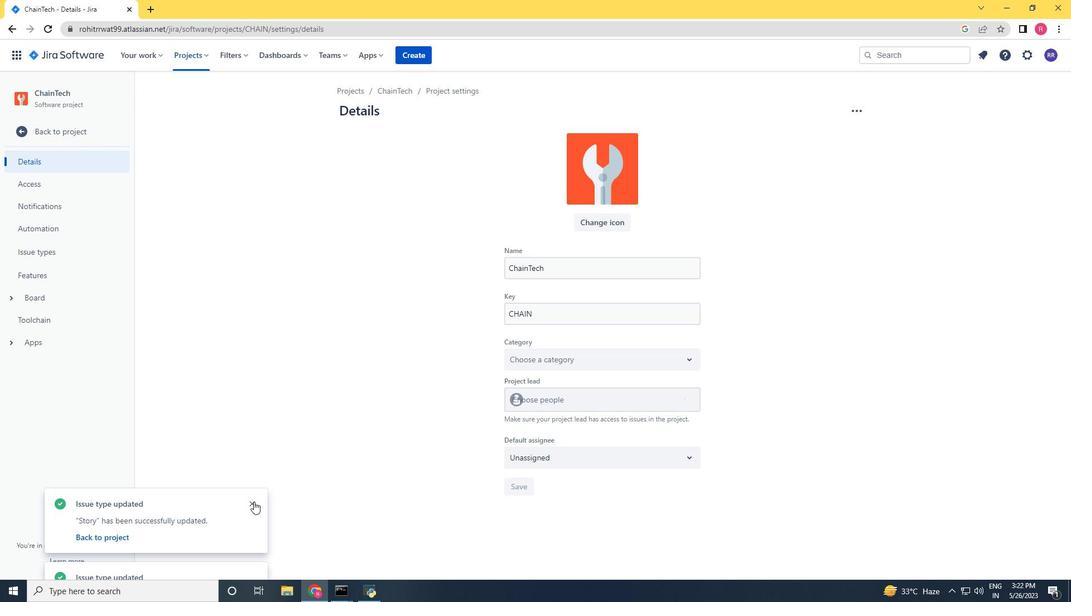 
Action: Mouse moved to (253, 500)
Screenshot: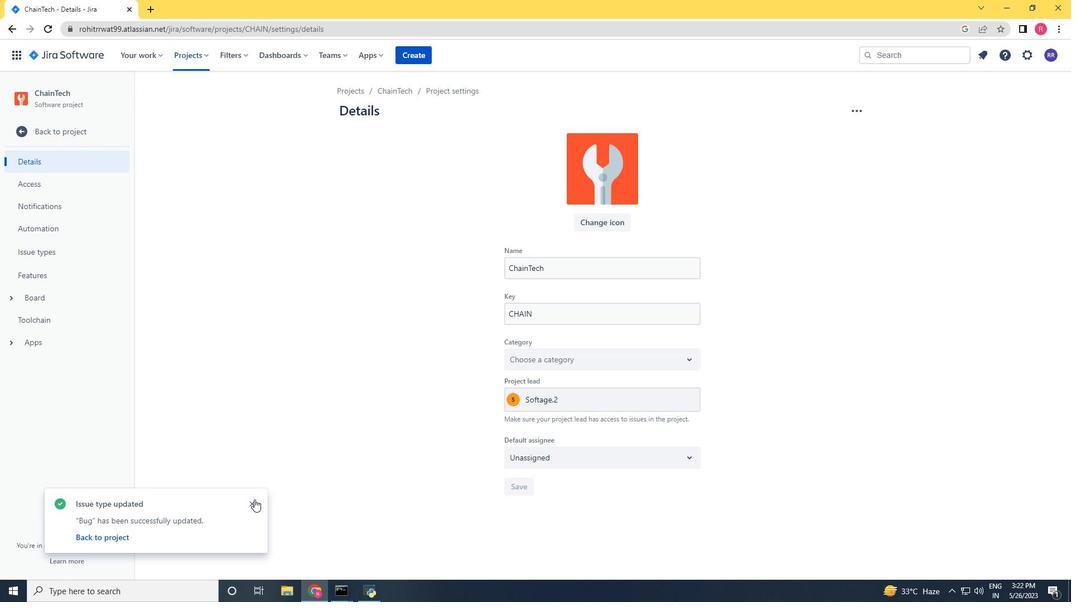 
Action: Mouse pressed left at (253, 500)
Screenshot: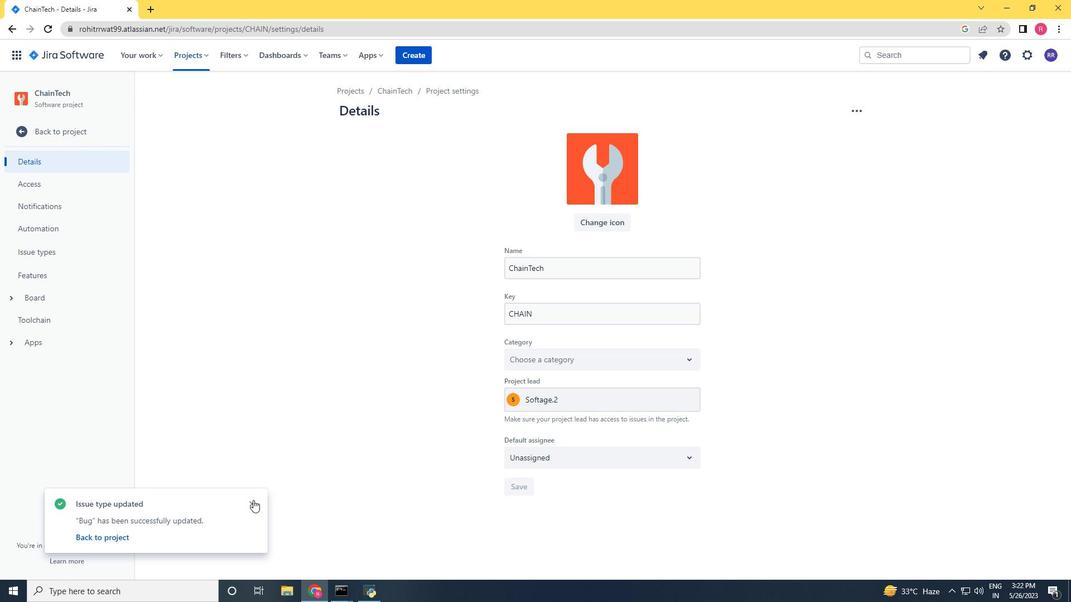 
Action: Mouse moved to (44, 127)
Screenshot: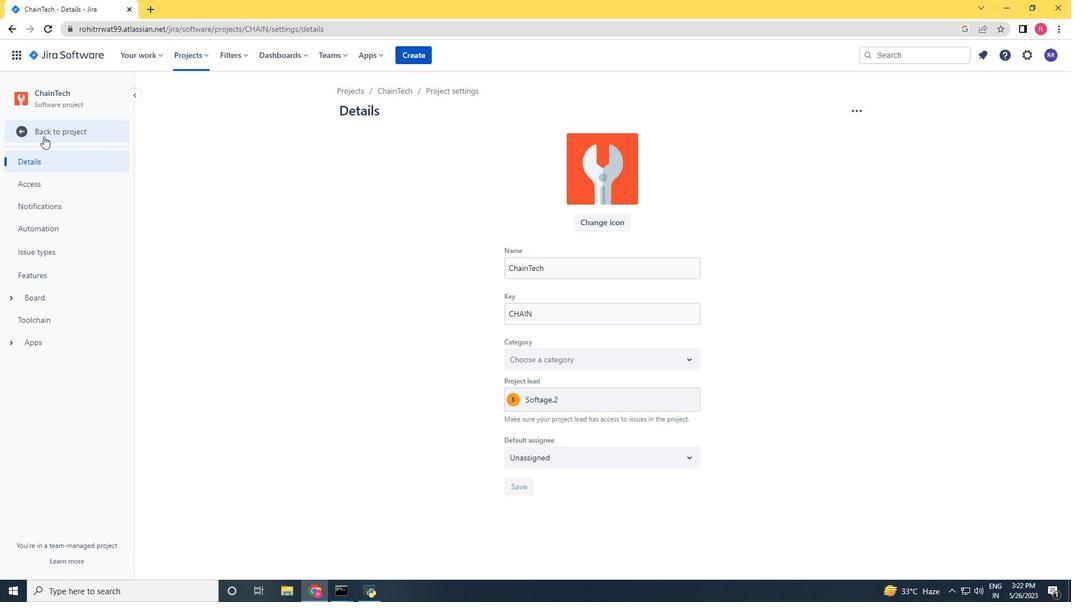 
Action: Mouse pressed left at (44, 127)
Screenshot: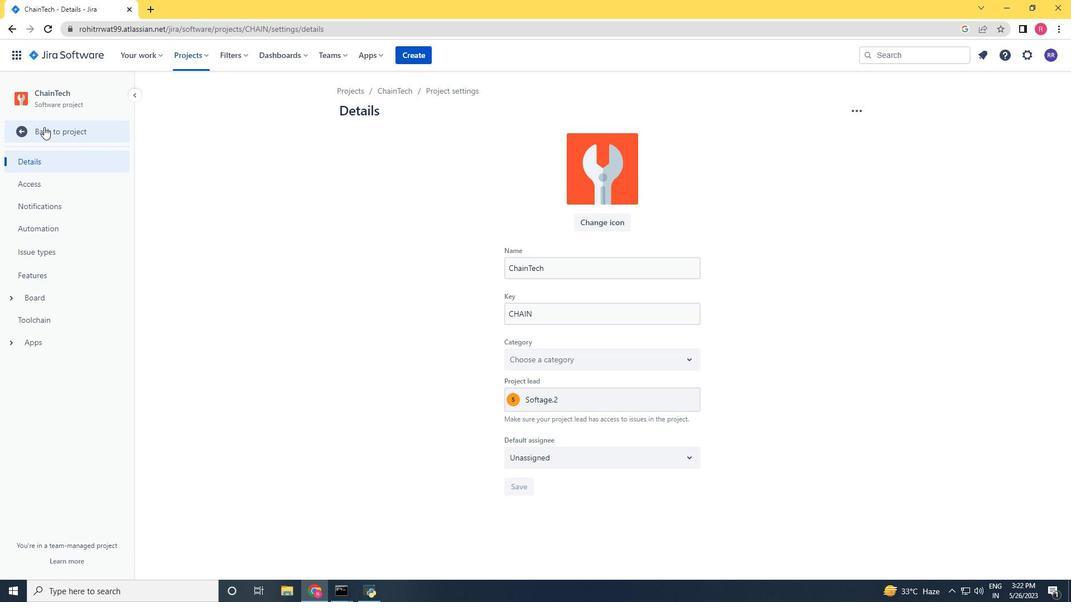 
Action: Mouse moved to (55, 166)
Screenshot: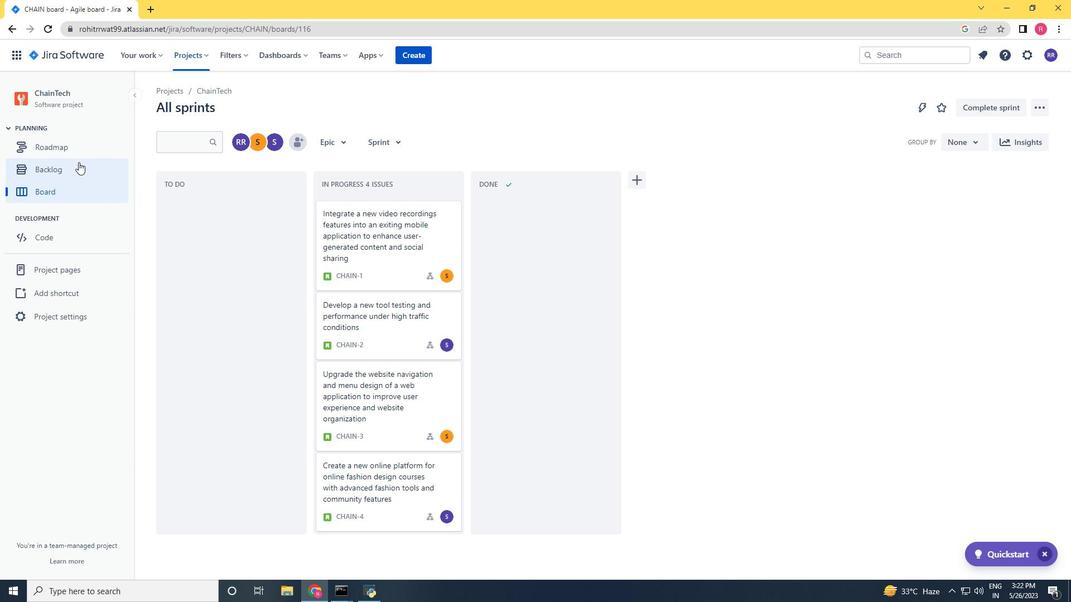 
Action: Mouse pressed left at (55, 166)
Screenshot: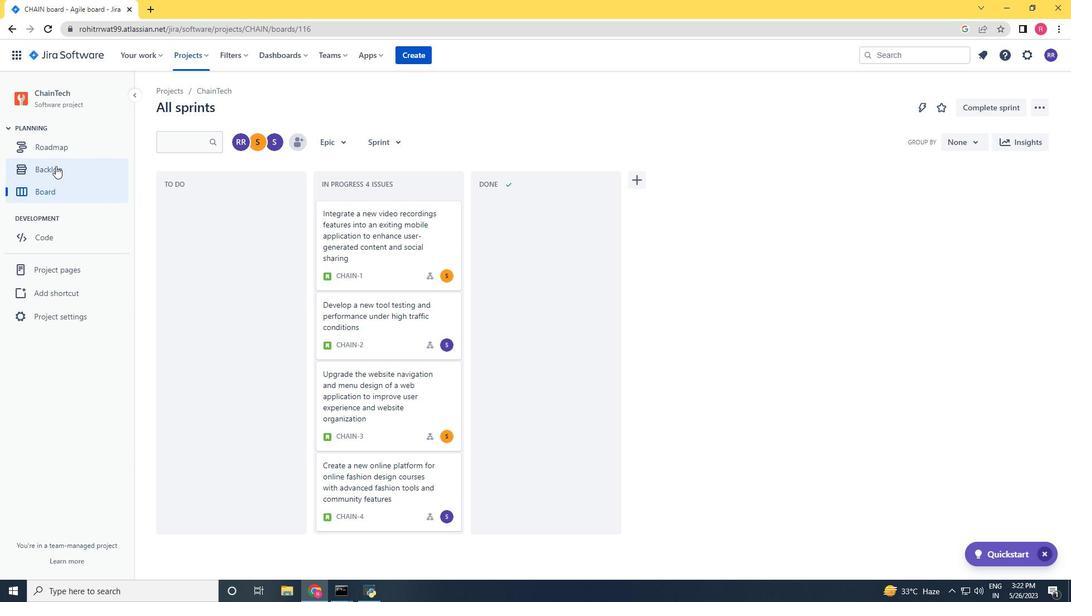 
Action: Mouse moved to (876, 198)
Screenshot: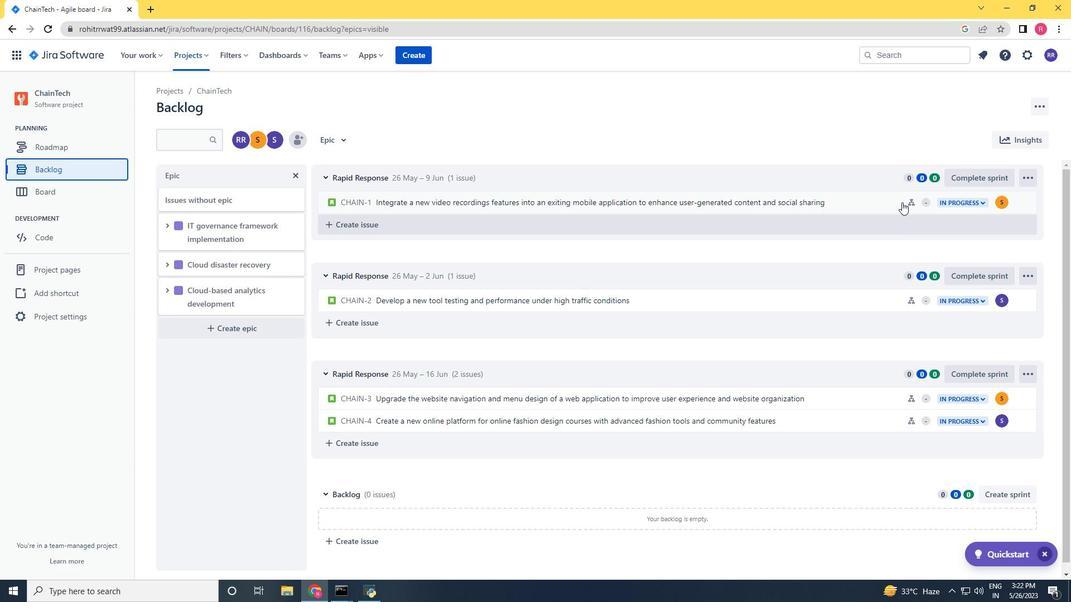 
Action: Mouse pressed left at (876, 198)
Screenshot: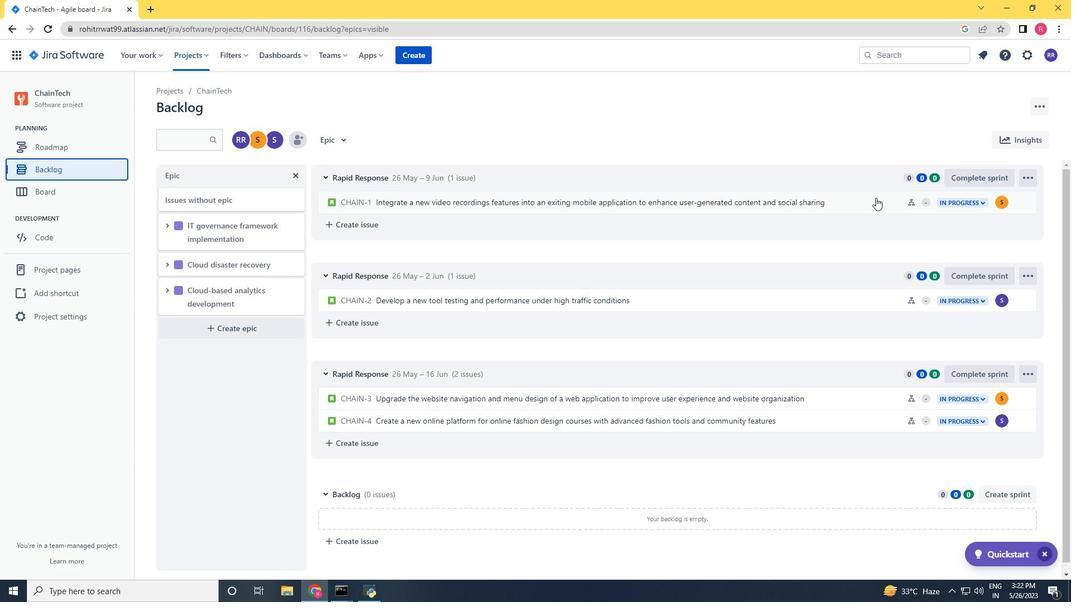 
Action: Mouse moved to (900, 208)
Screenshot: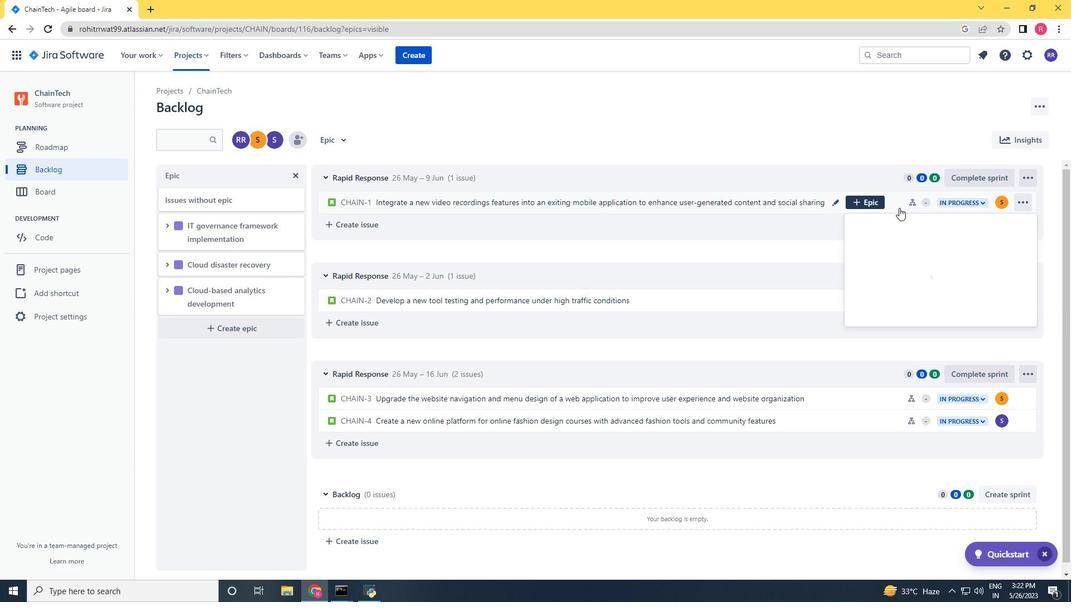 
Action: Mouse pressed left at (900, 208)
Screenshot: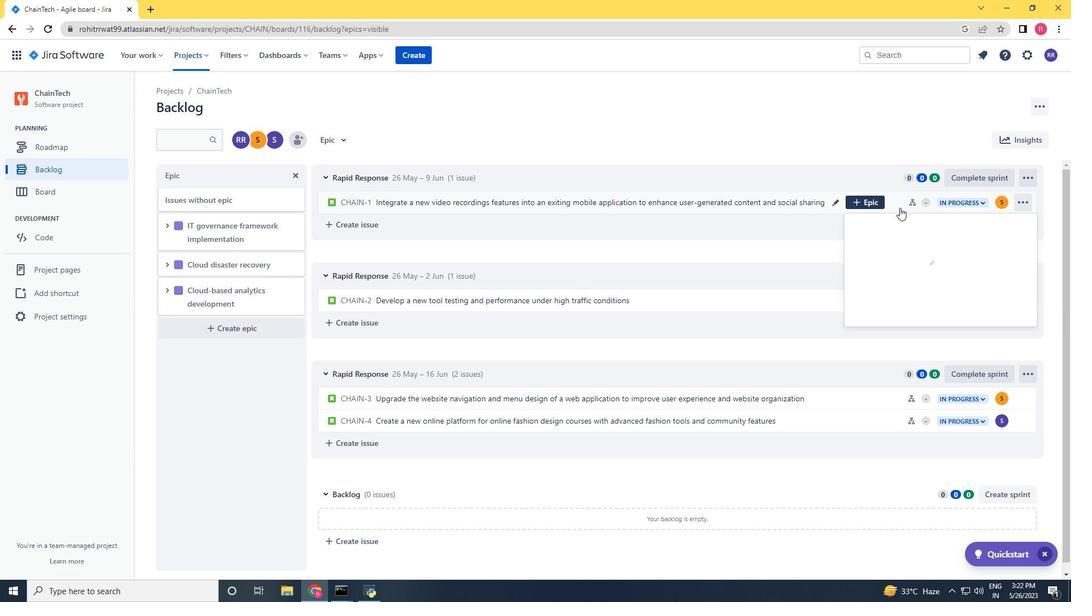 
Action: Mouse moved to (1020, 171)
Screenshot: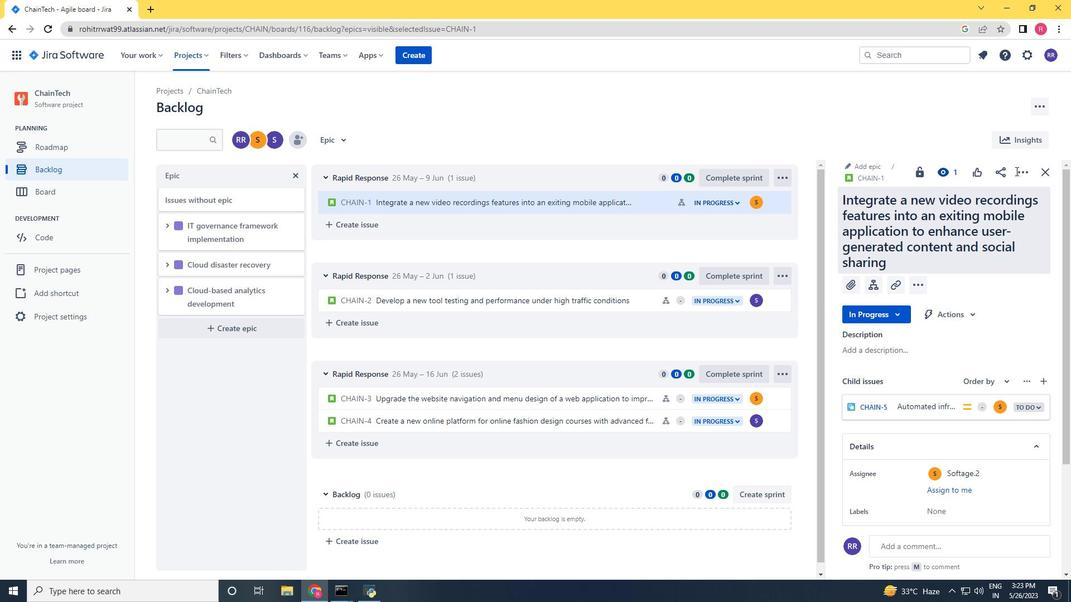 
Action: Mouse pressed left at (1020, 171)
Screenshot: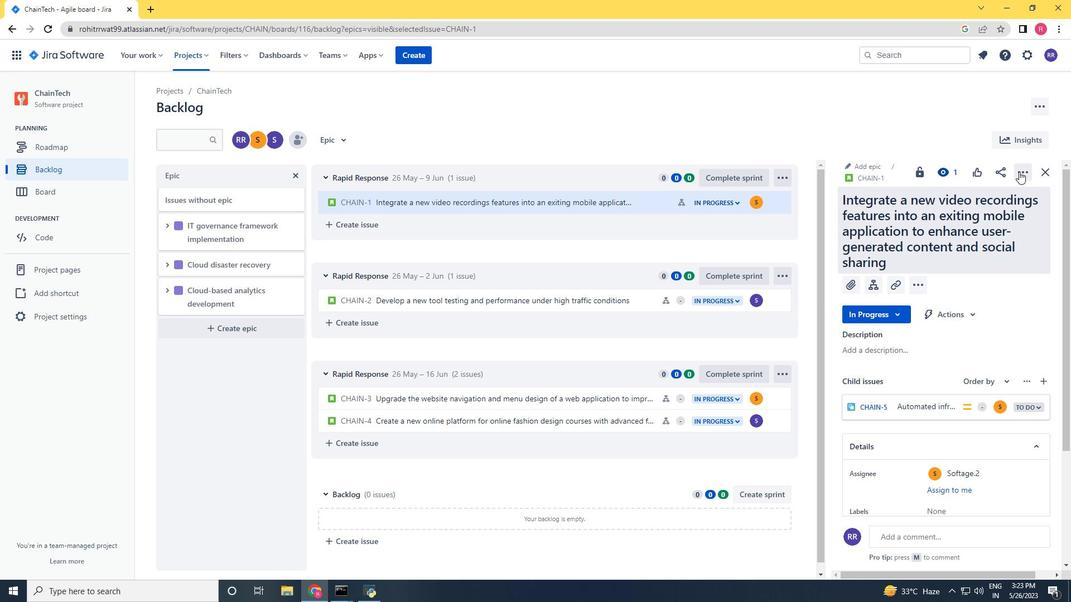 
Action: Mouse moved to (998, 207)
Screenshot: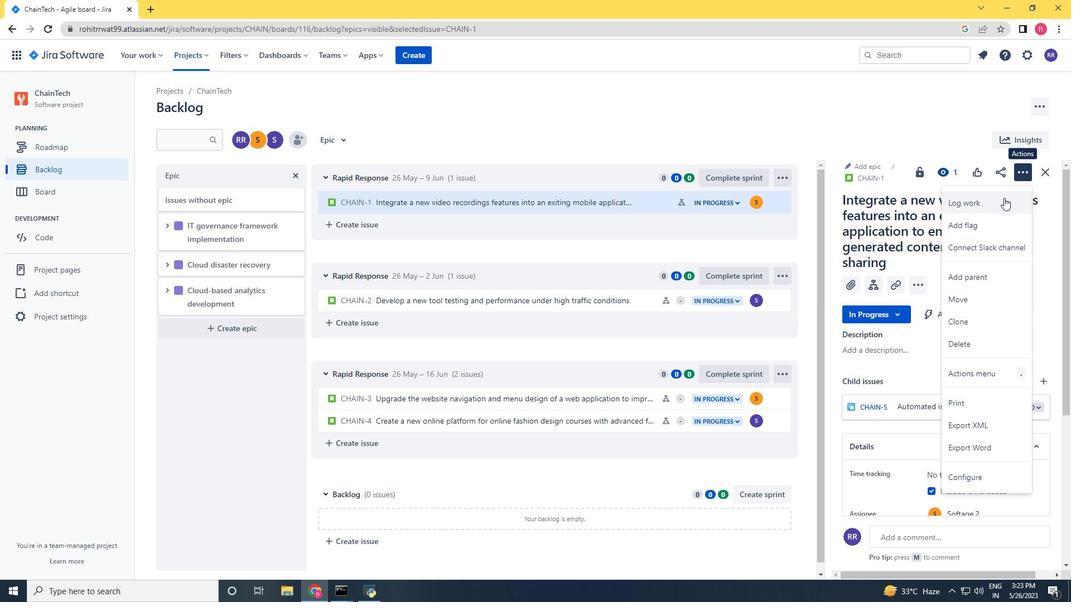 
Action: Mouse pressed left at (998, 207)
Screenshot: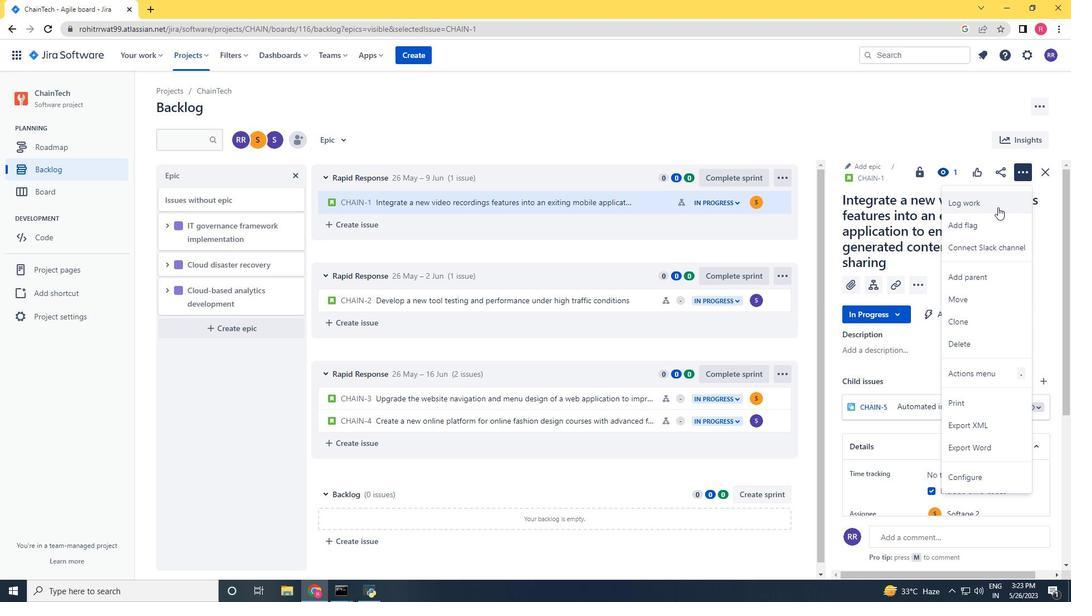 
Action: Key pressed 5w<Key.space>6d<Key.space>11h<Key.space>18m<Key.tab>6w<Key.space>5d<Key.space>12h<Key.space>5m
Screenshot: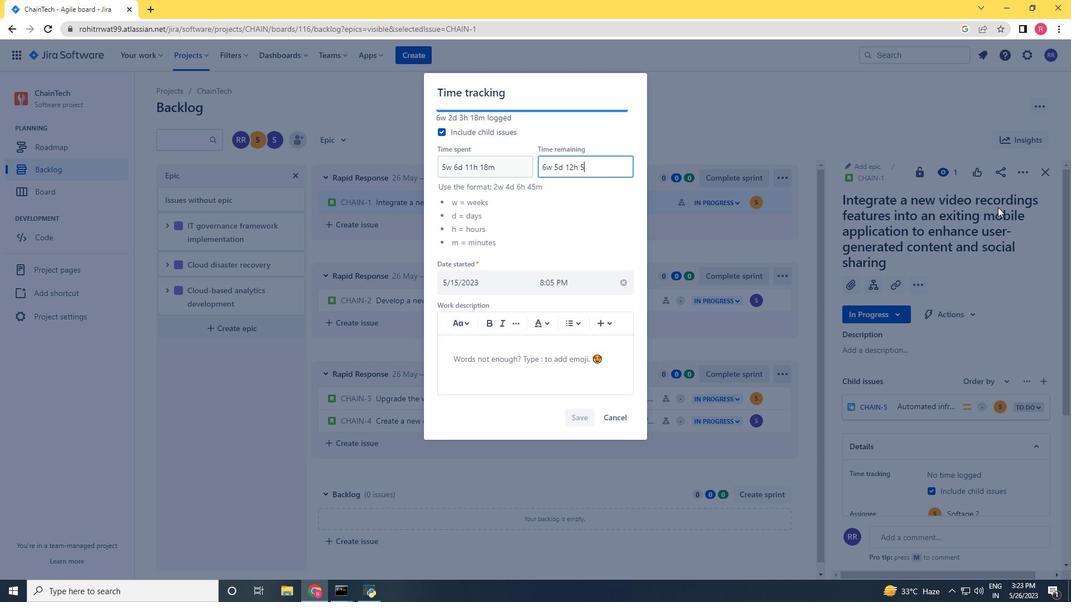 
Action: Mouse moved to (577, 415)
Screenshot: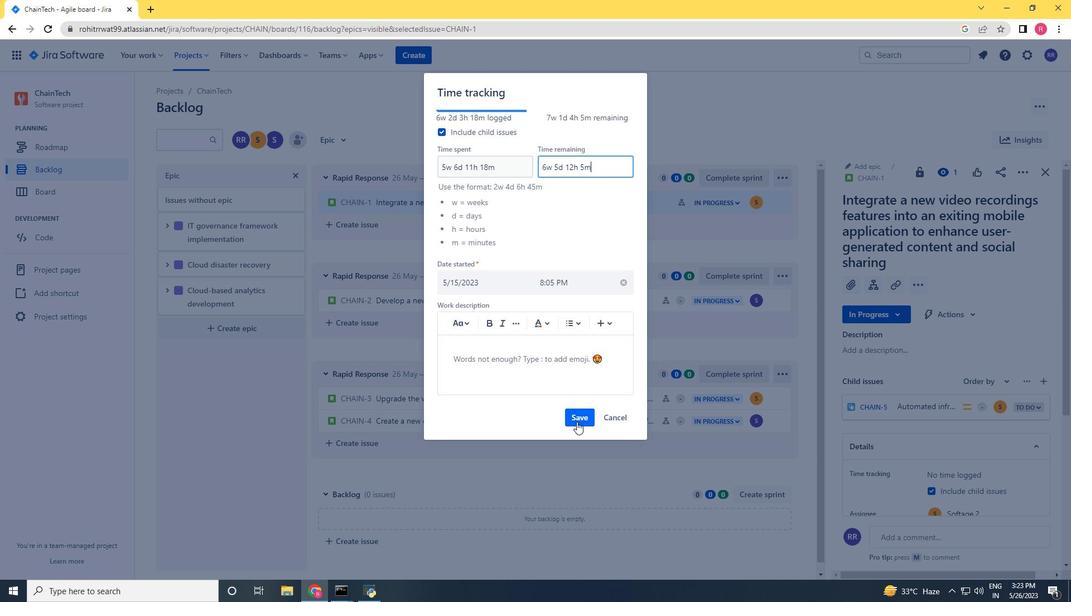
Action: Mouse pressed left at (577, 415)
Screenshot: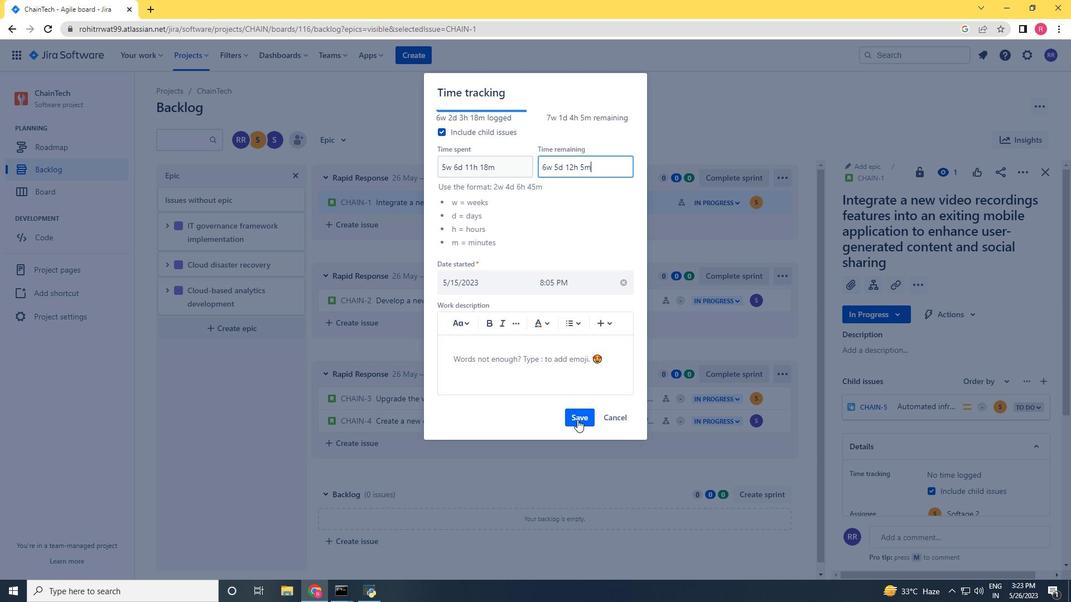 
Action: Mouse moved to (1028, 172)
Screenshot: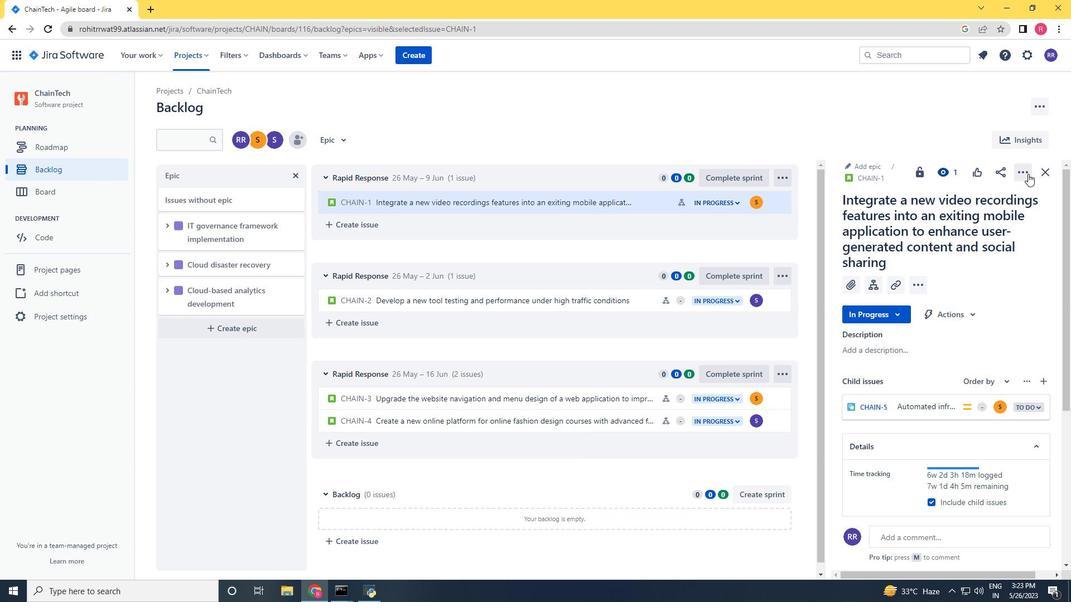 
Action: Mouse pressed left at (1028, 172)
Screenshot: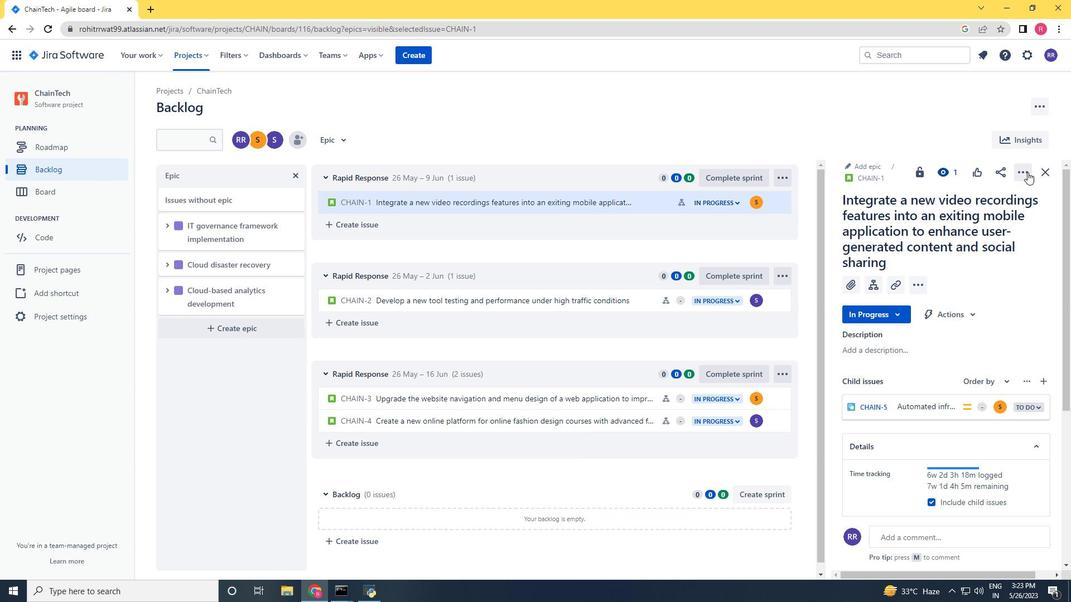 
Action: Mouse moved to (972, 221)
Screenshot: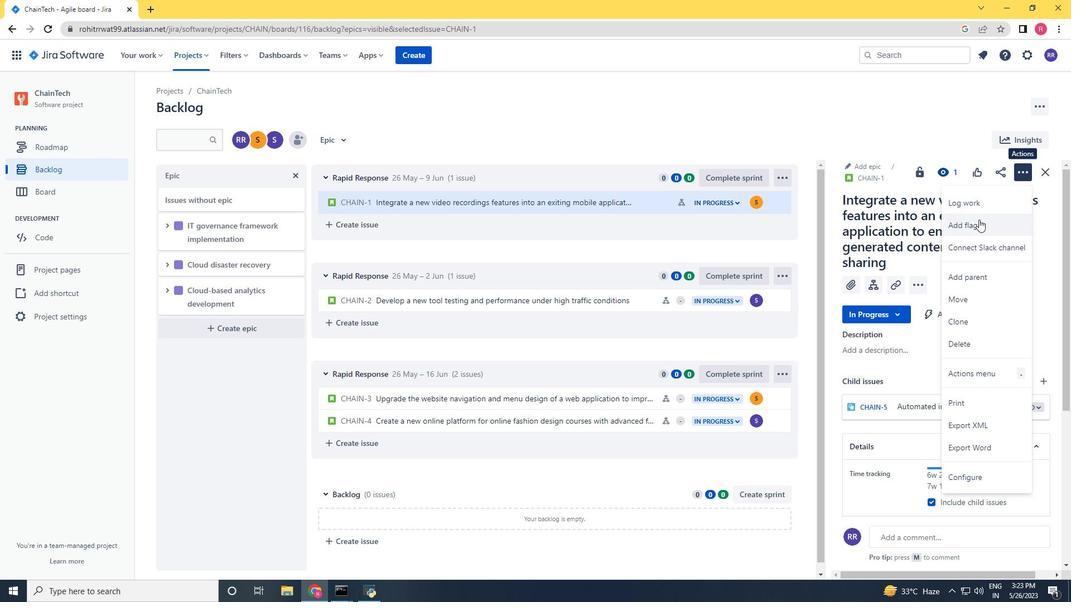 
Action: Mouse pressed left at (972, 221)
Screenshot: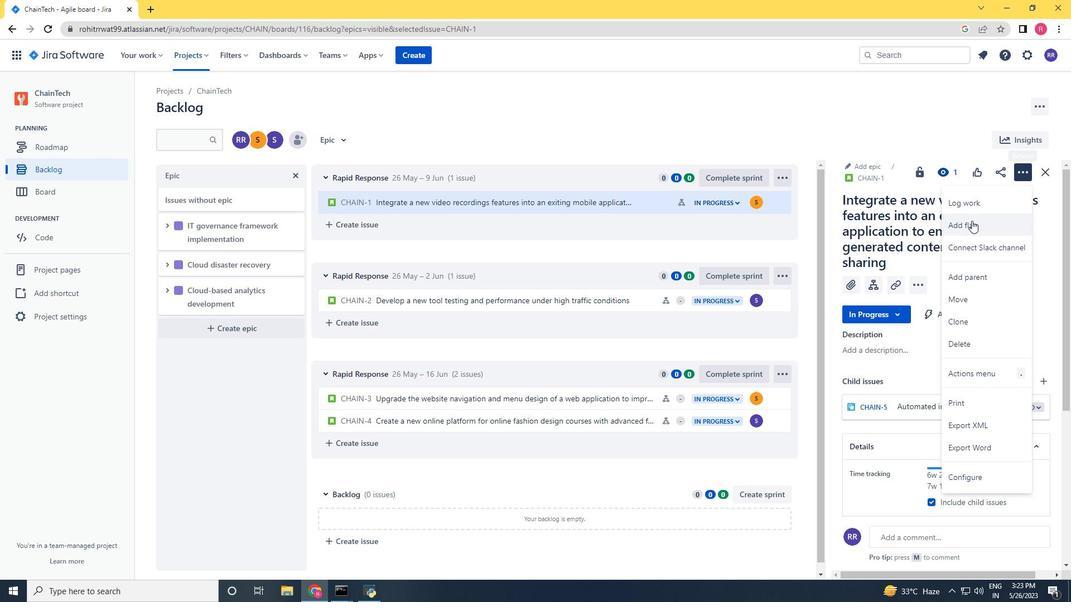 
Action: Mouse moved to (637, 203)
Screenshot: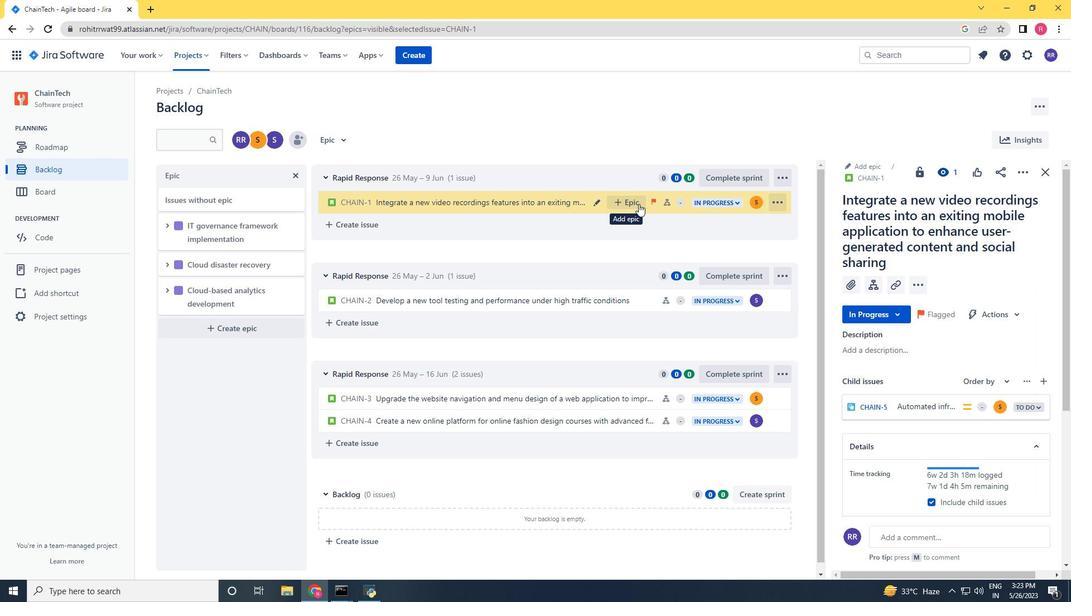 
Action: Mouse pressed left at (637, 203)
Screenshot: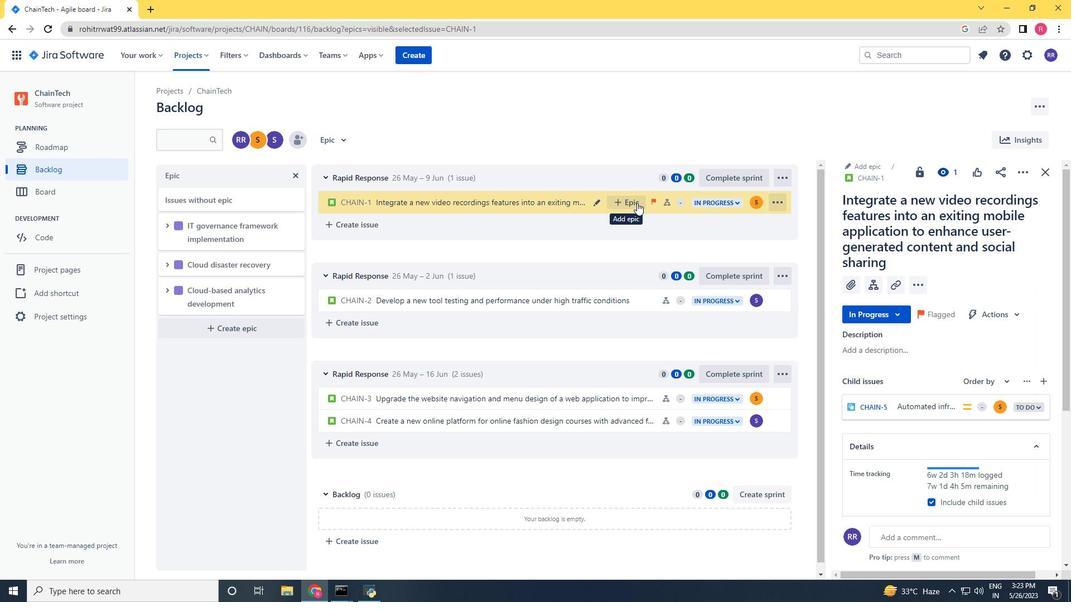 
Action: Mouse moved to (680, 288)
Screenshot: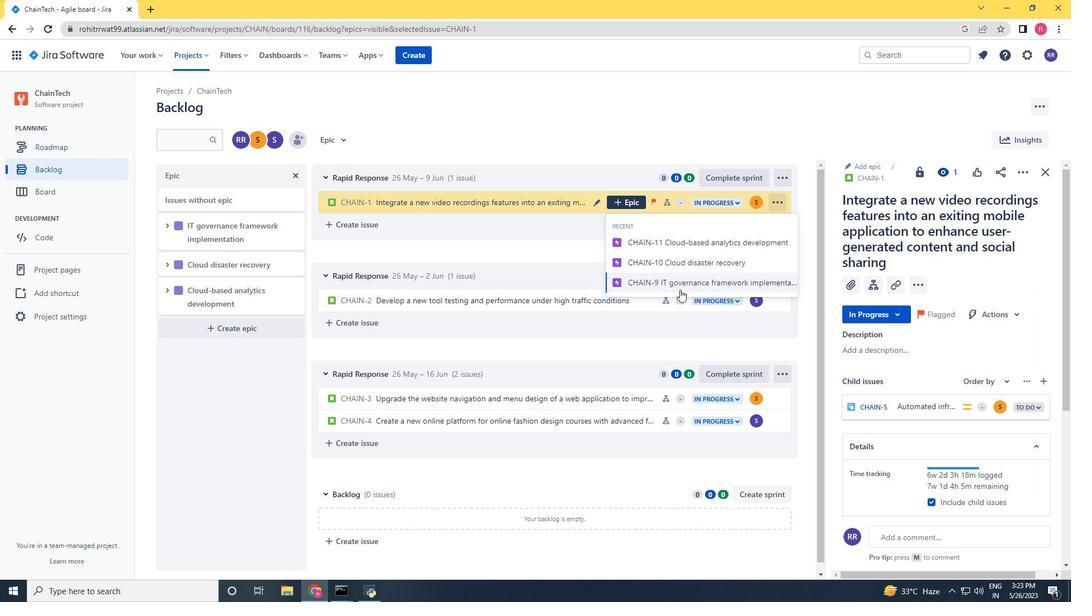 
Action: Mouse pressed left at (680, 288)
Screenshot: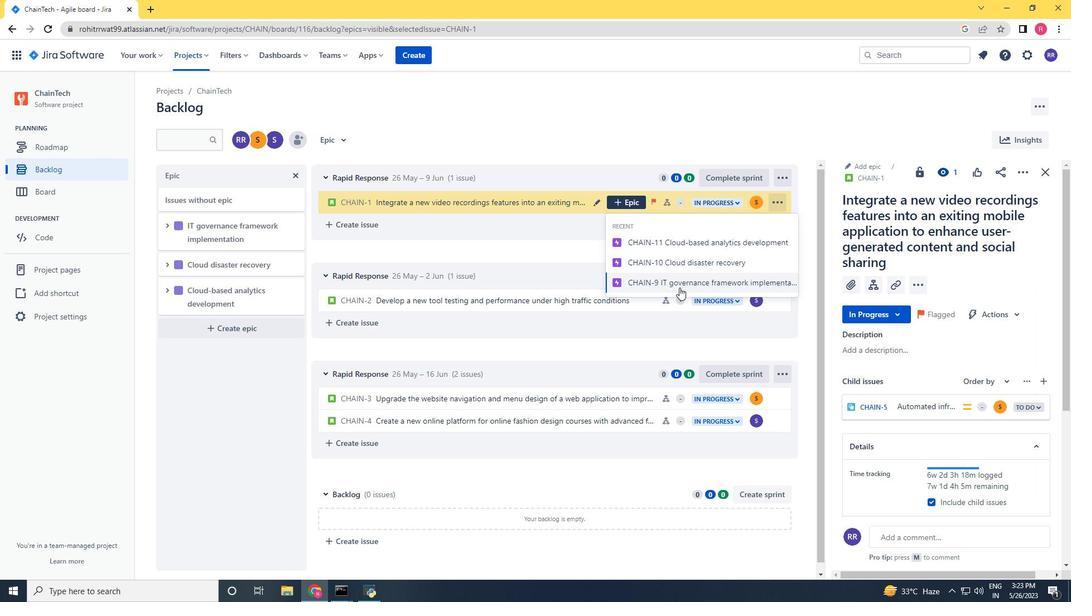 
Action: Mouse moved to (642, 300)
Screenshot: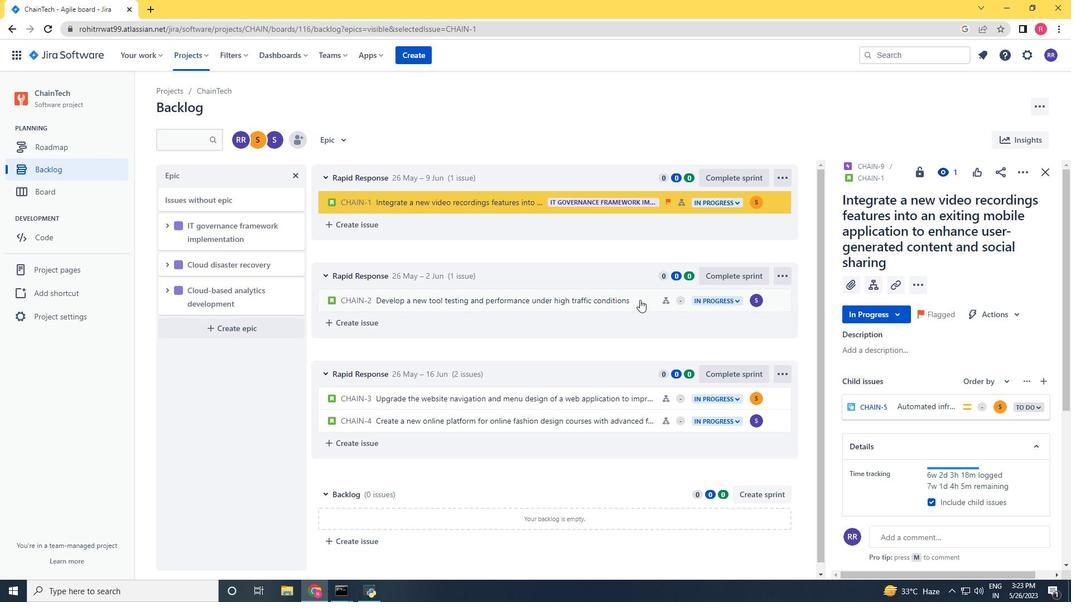 
Action: Mouse pressed left at (642, 300)
Screenshot: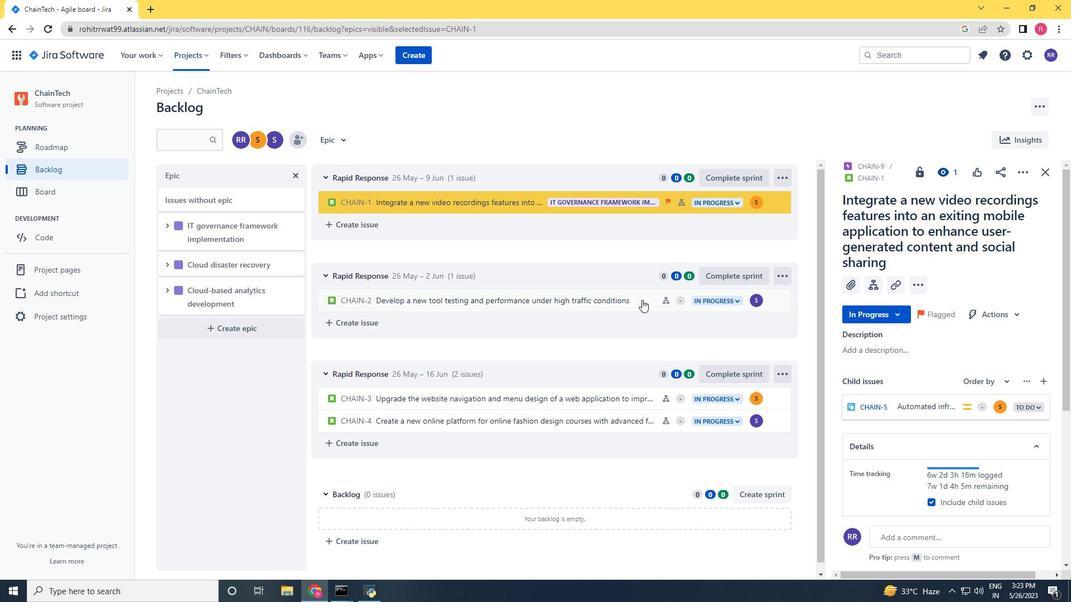 
Action: Mouse moved to (1026, 169)
Screenshot: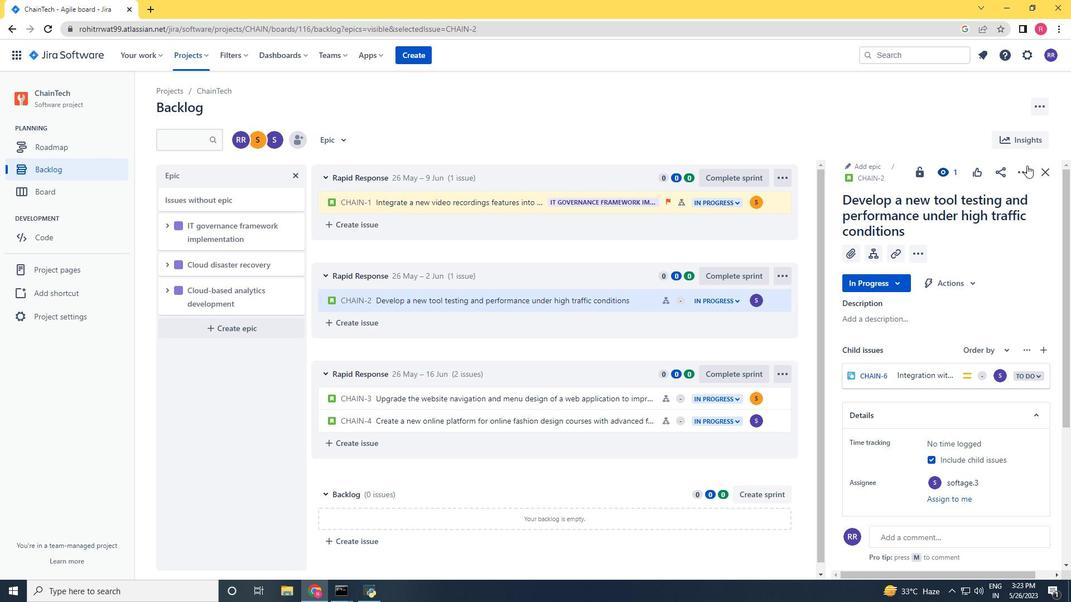 
Action: Mouse pressed left at (1026, 169)
Screenshot: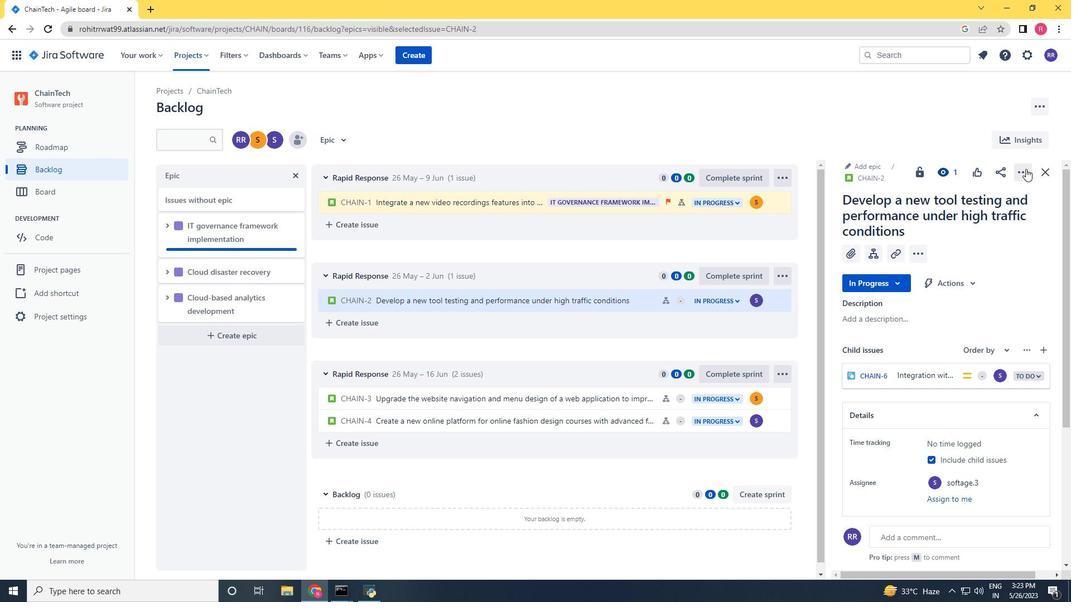 
Action: Mouse moved to (990, 202)
Screenshot: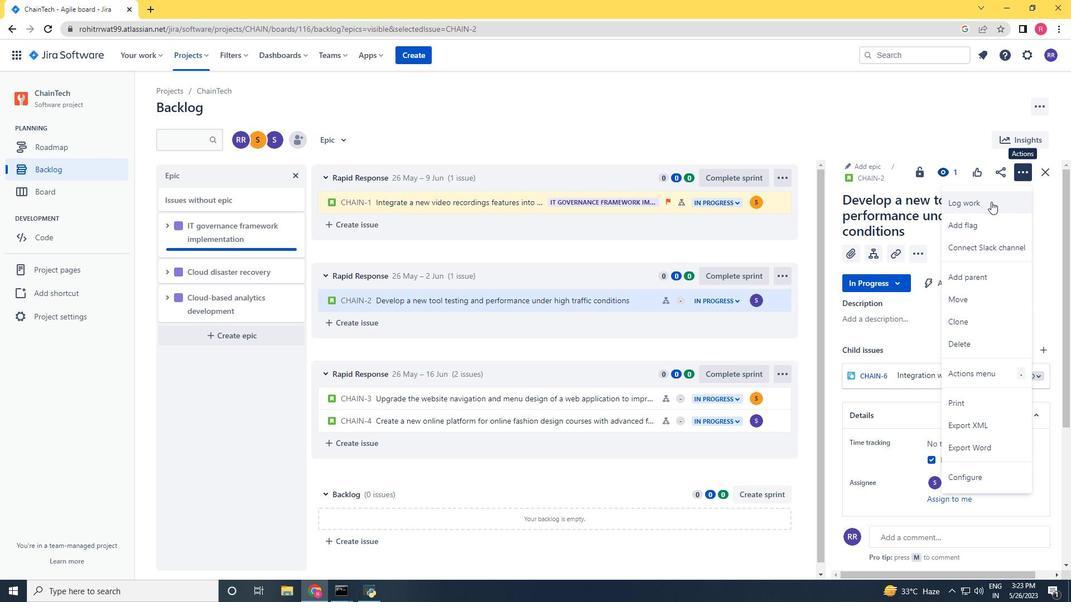
Action: Mouse pressed left at (990, 202)
Screenshot: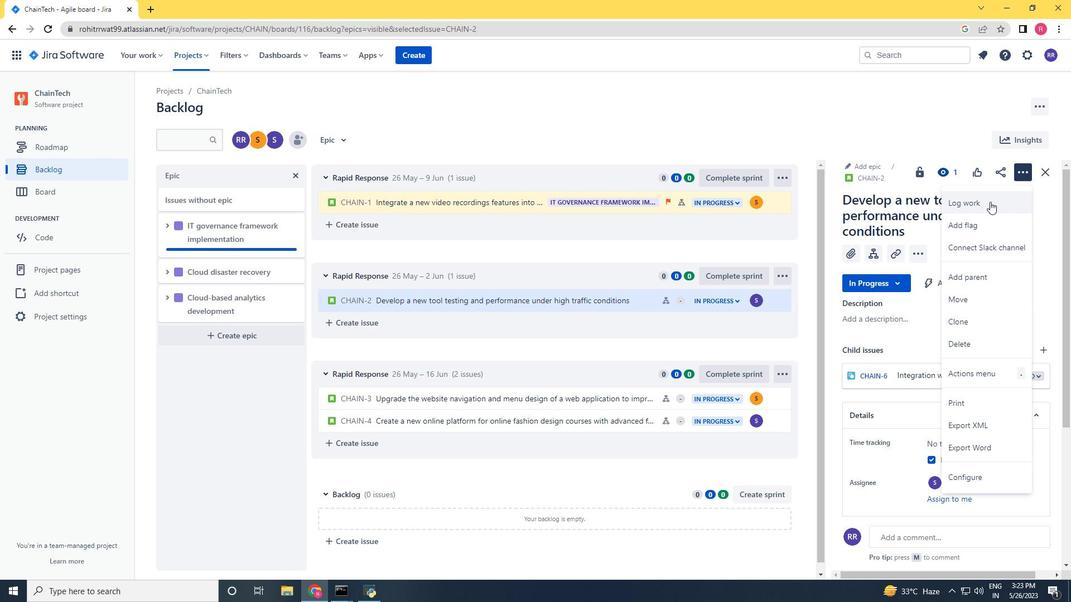 
Action: Key pressed 2w<Key.space>6d<Key.space>12h<Key.space>32m<Key.tab>6w<Key.space>2d<Key.space>15h<Key.space><Key.space>37m
Screenshot: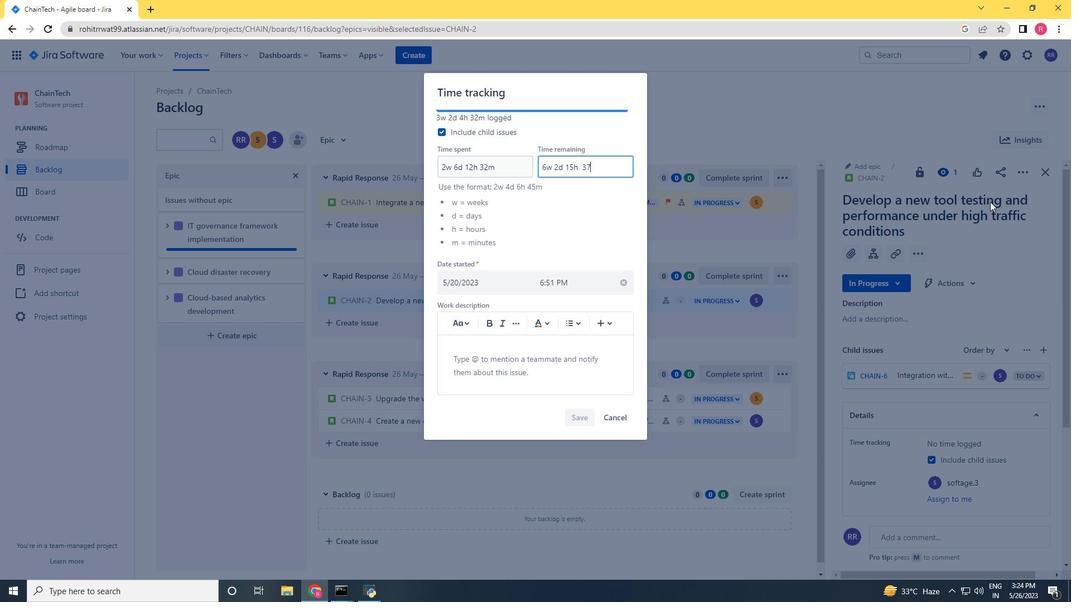 
Action: Mouse moved to (582, 167)
Screenshot: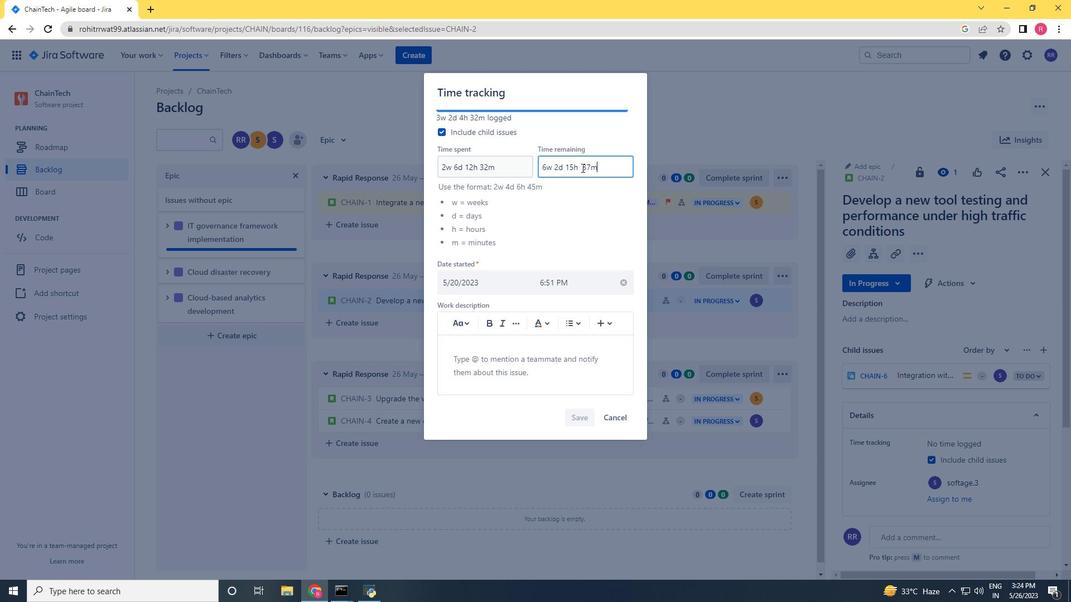 
Action: Mouse pressed left at (582, 167)
Screenshot: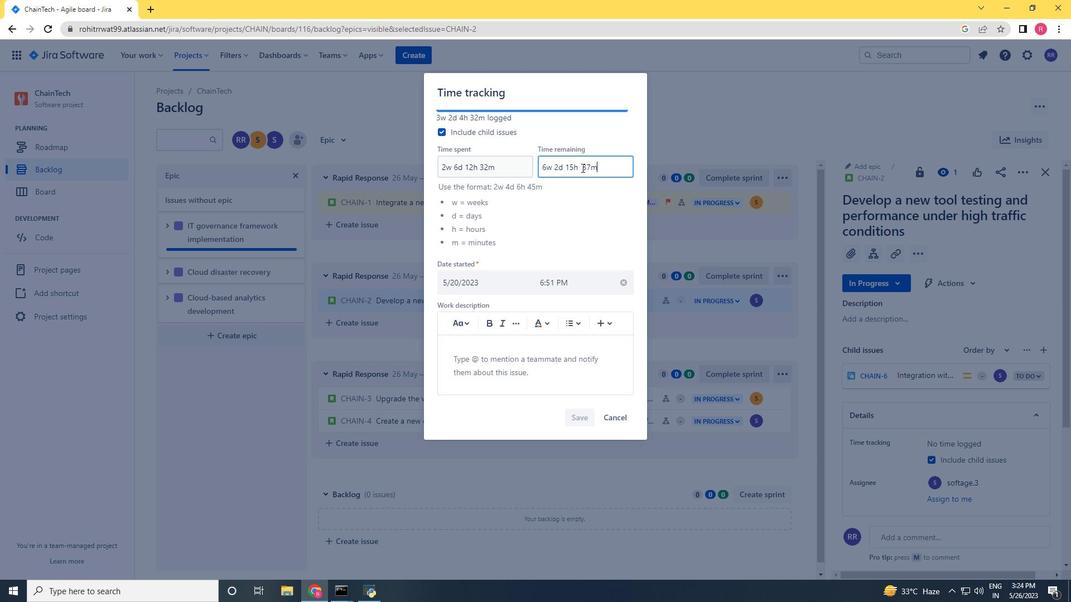 
Action: Mouse moved to (582, 167)
Screenshot: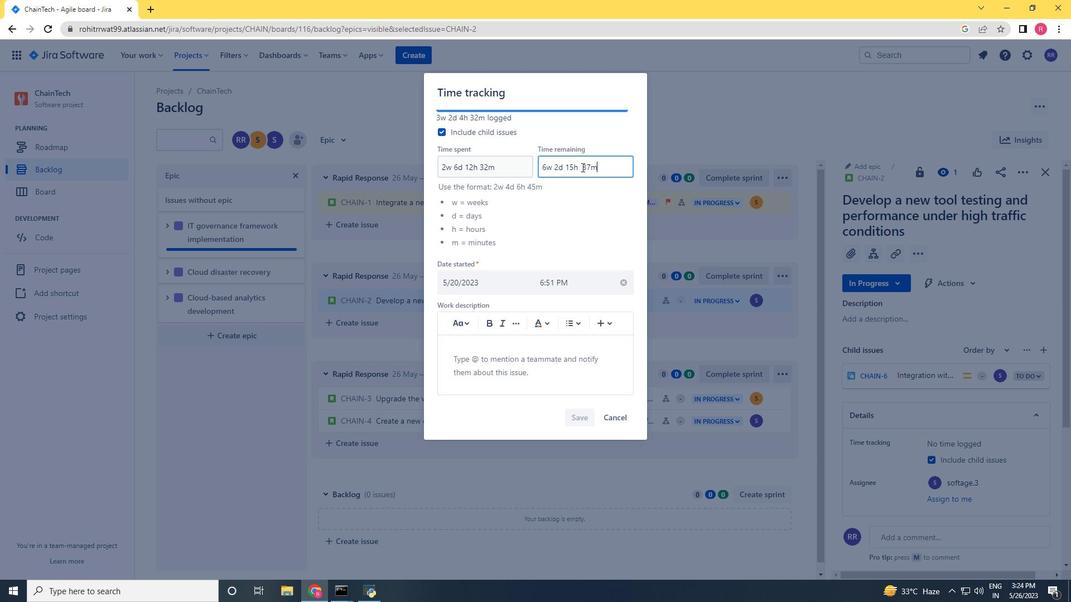 
Action: Key pressed <Key.backspace>
Screenshot: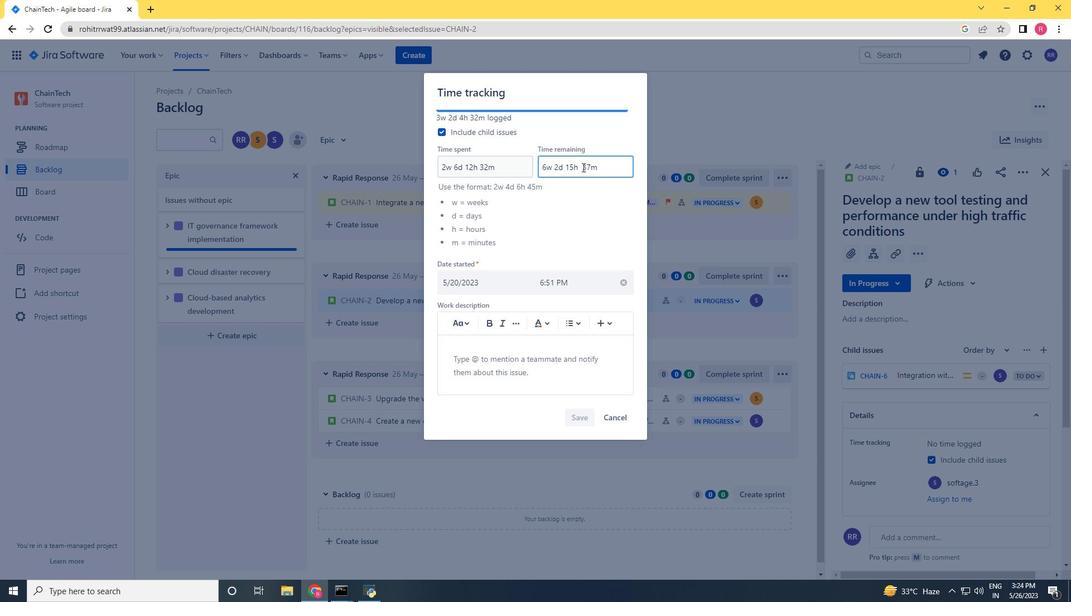 
Action: Mouse moved to (582, 420)
Screenshot: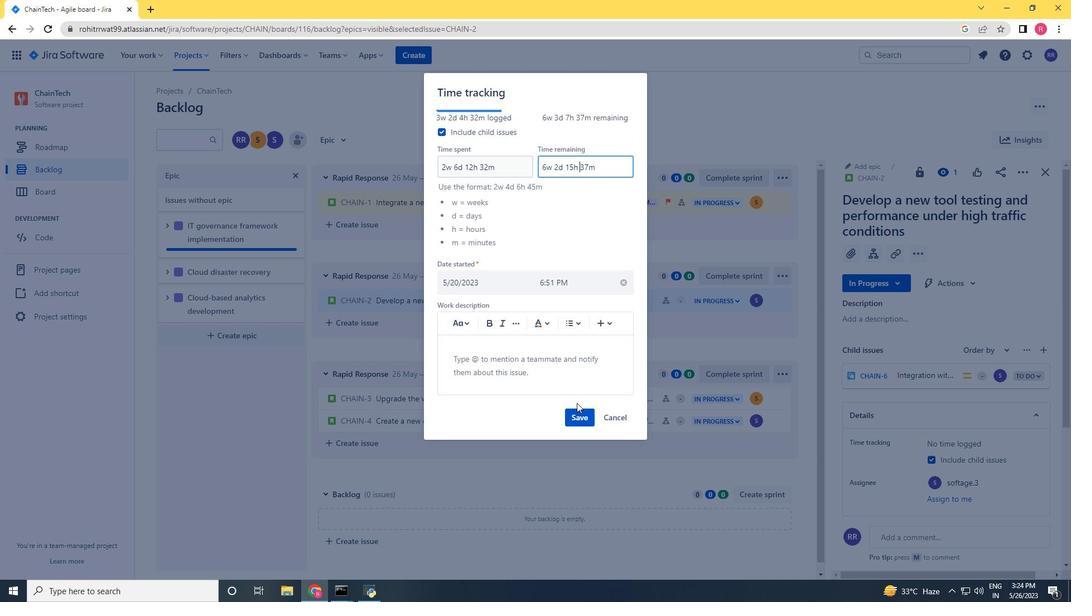 
Action: Mouse pressed left at (582, 420)
Screenshot: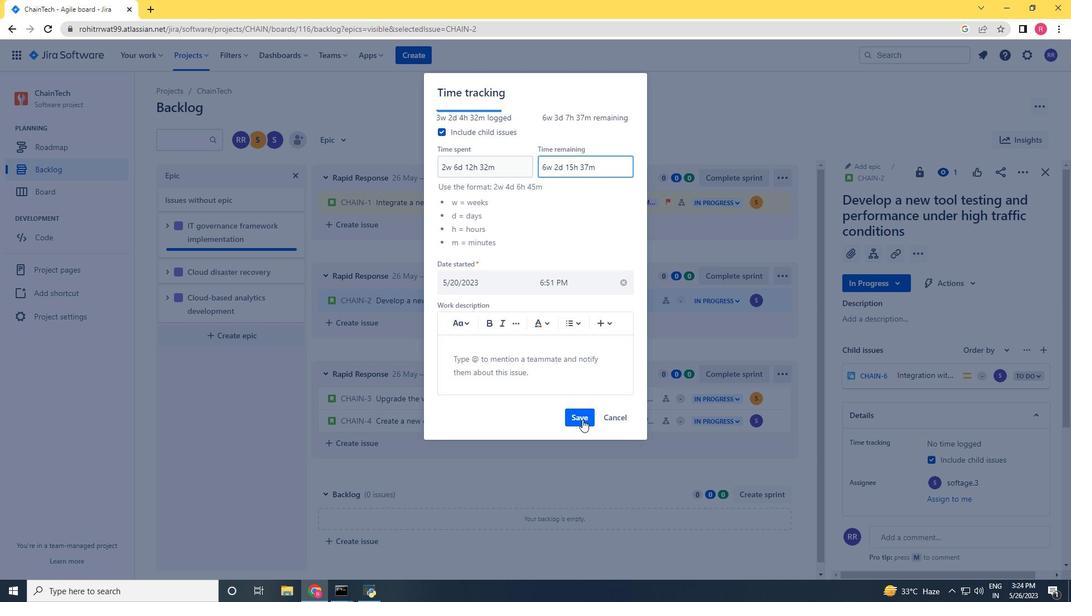 
Action: Mouse moved to (1025, 177)
Screenshot: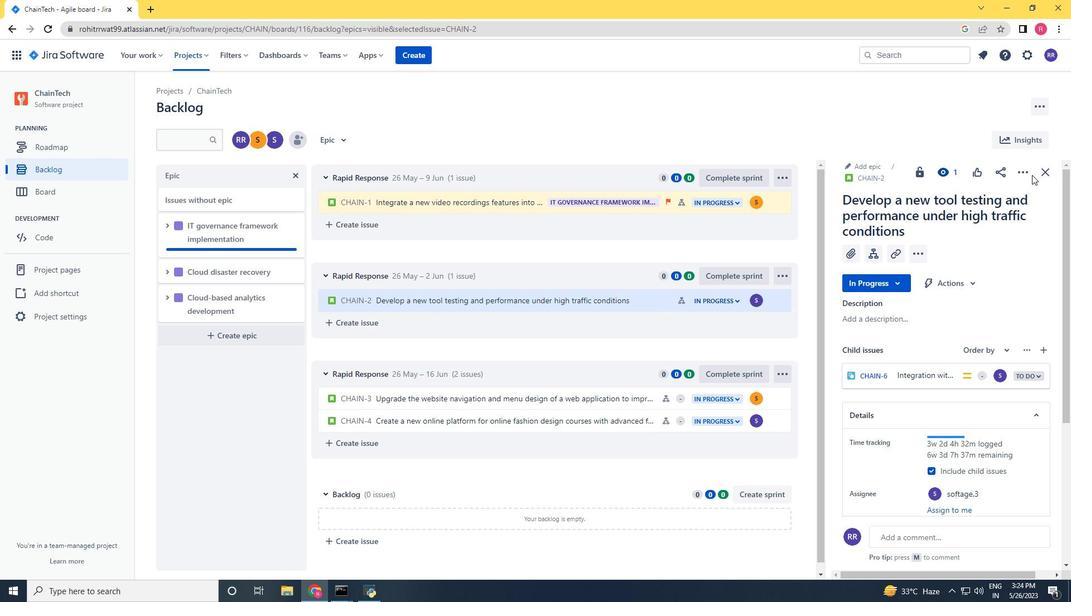 
Action: Mouse pressed left at (1025, 177)
Screenshot: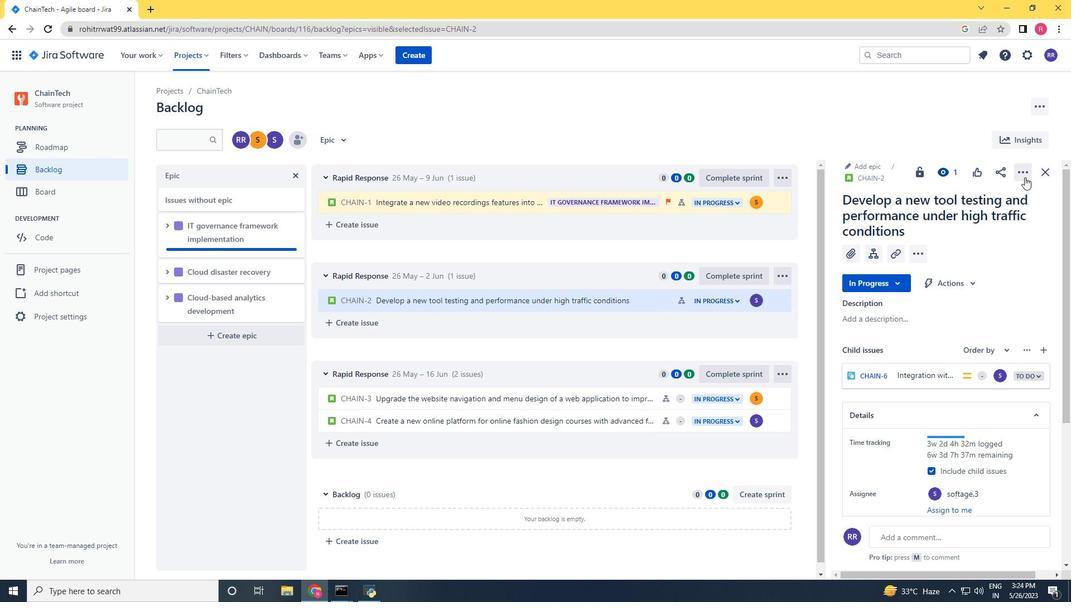 
Action: Mouse moved to (967, 323)
Screenshot: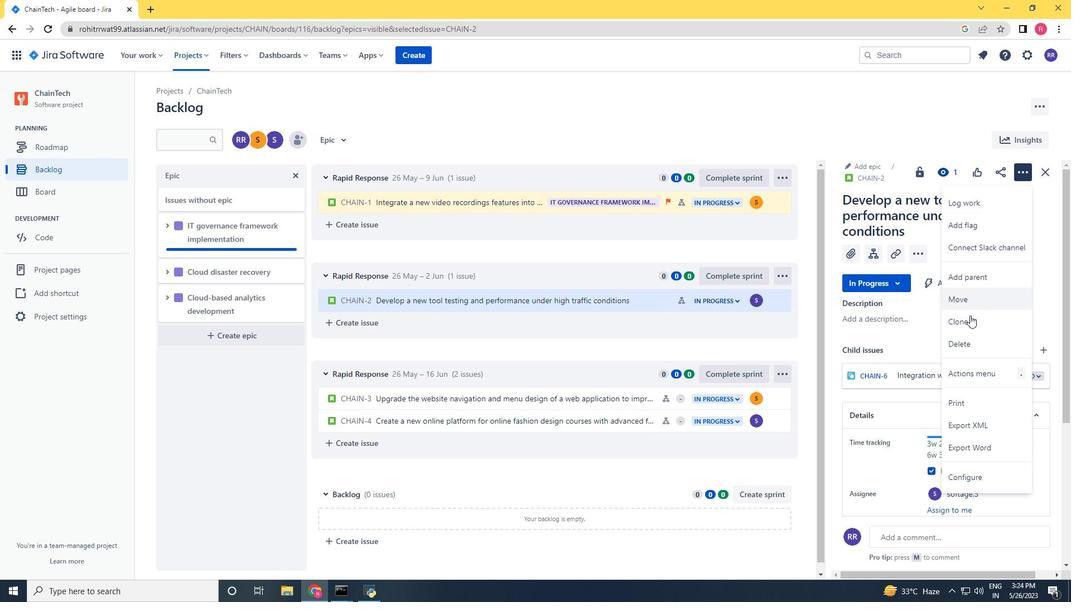 
Action: Mouse pressed left at (967, 323)
Screenshot: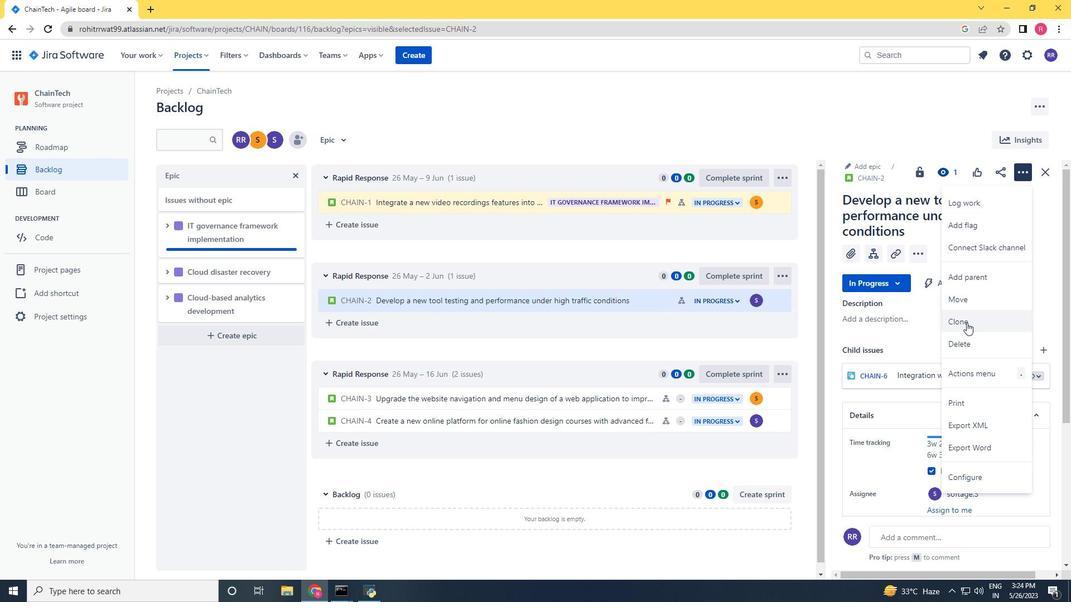 
Action: Mouse moved to (609, 242)
Screenshot: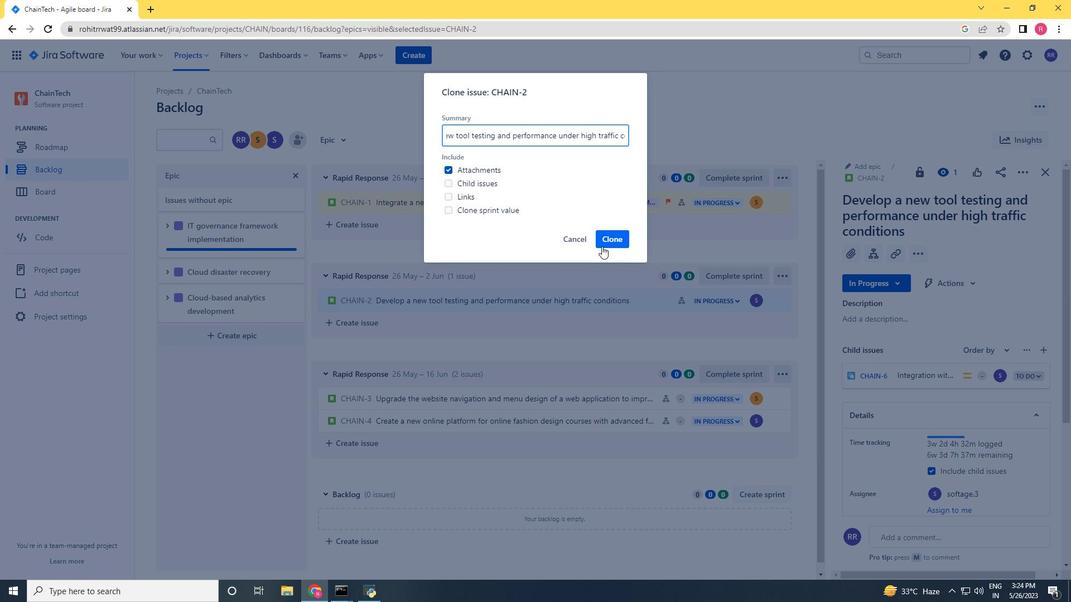 
Action: Mouse pressed left at (609, 242)
Screenshot: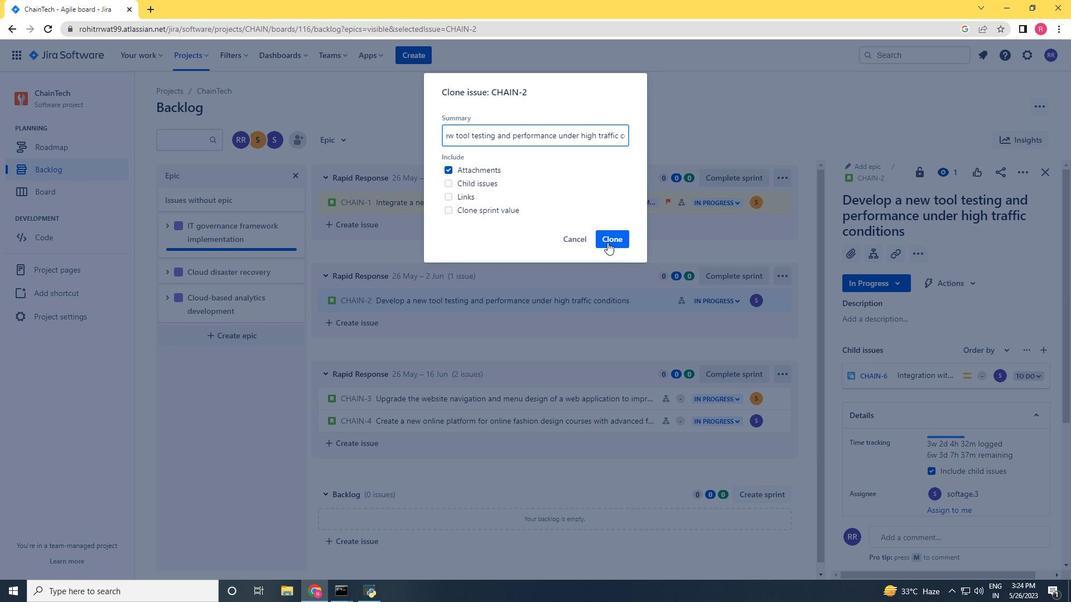 
Action: Mouse moved to (637, 300)
Screenshot: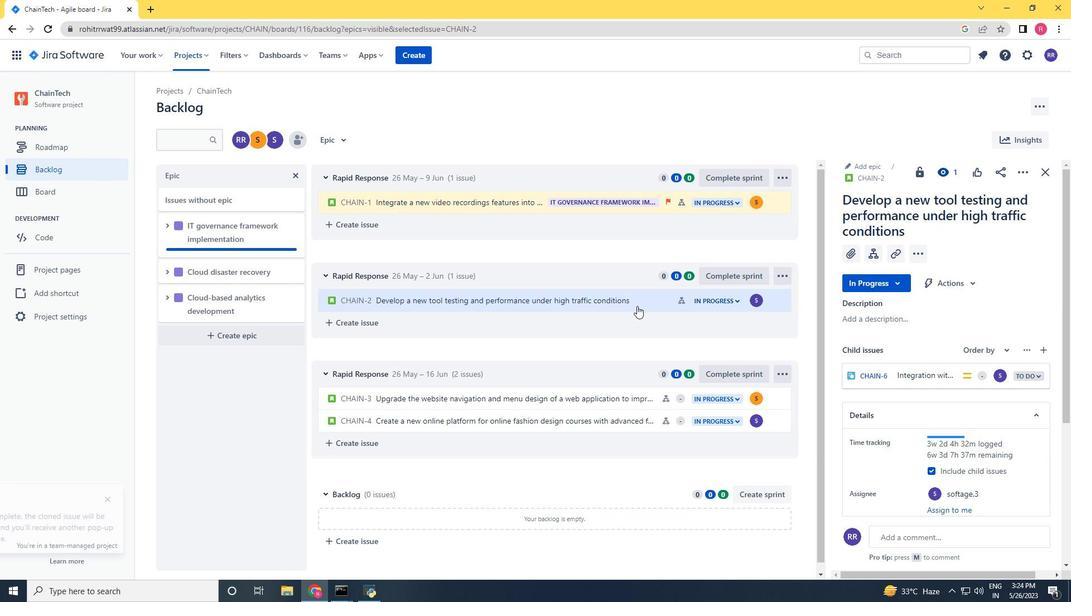 
Action: Mouse pressed left at (637, 300)
Screenshot: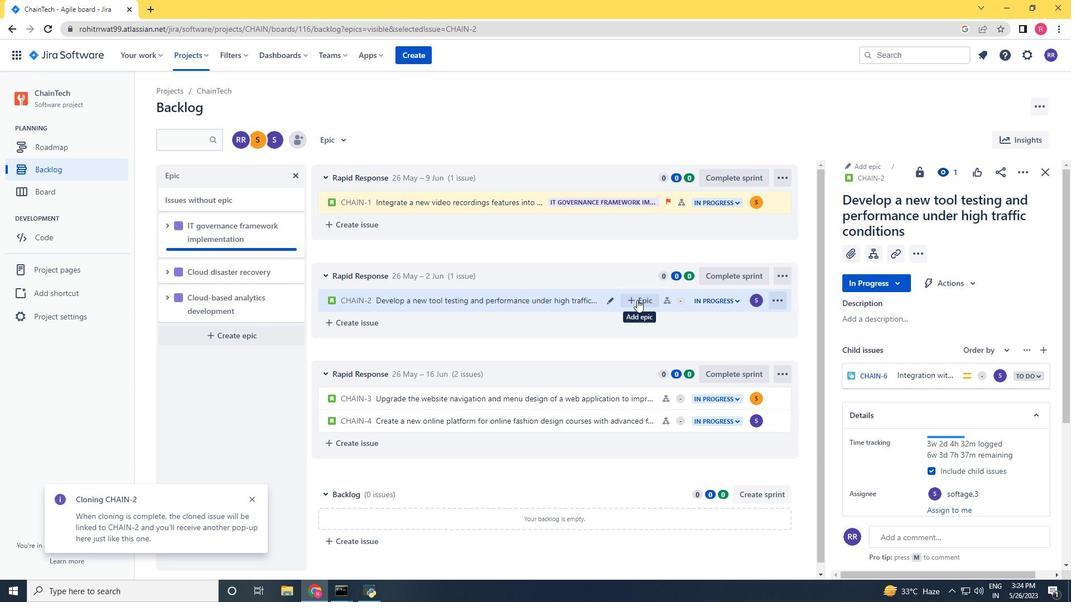 
Action: Mouse moved to (667, 381)
Screenshot: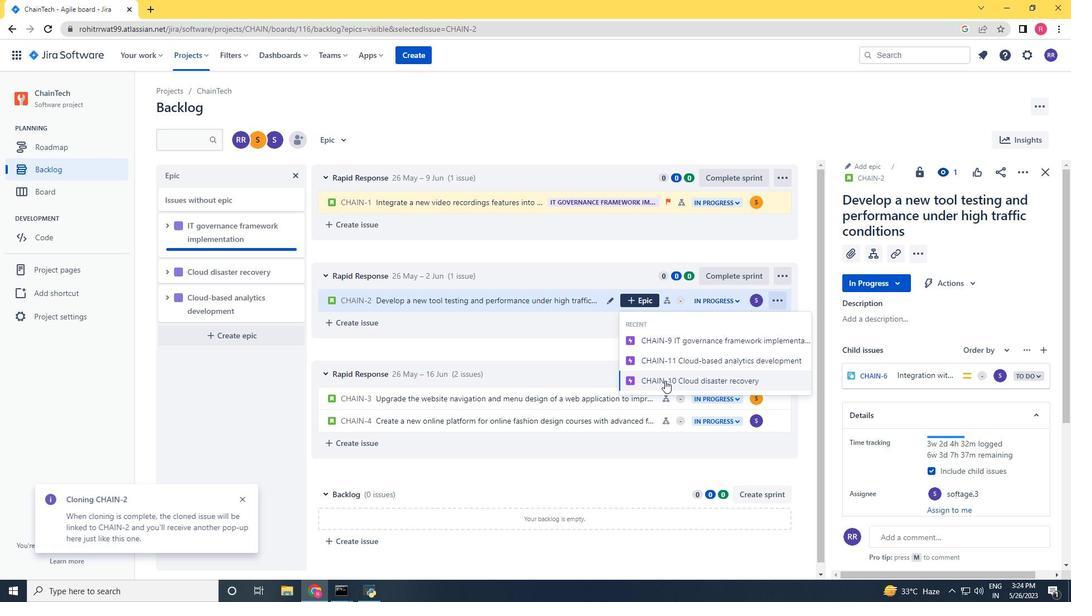 
Action: Mouse pressed left at (667, 381)
Screenshot: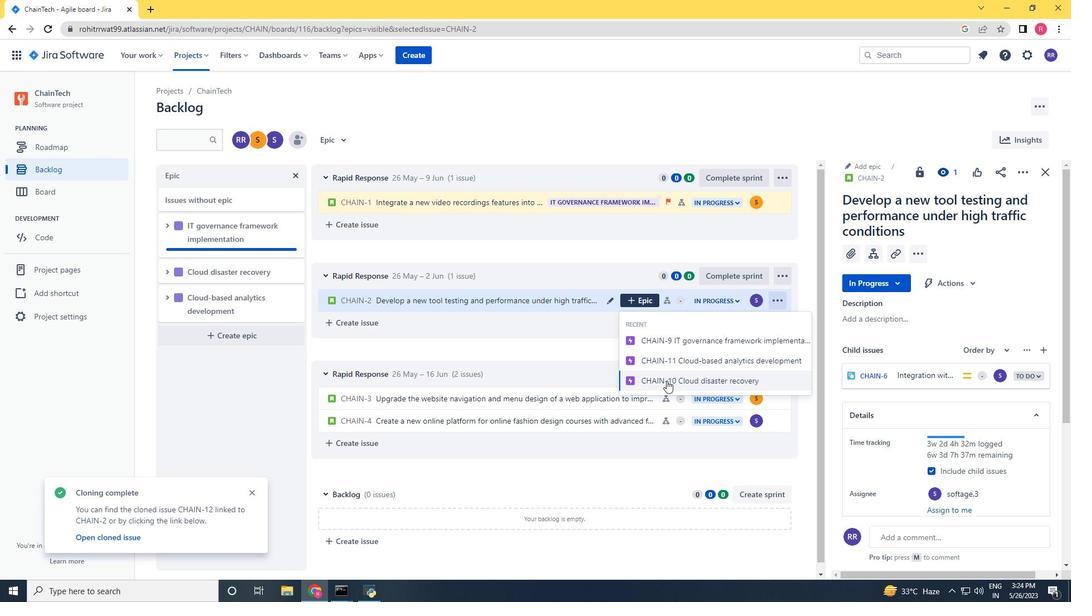 
